 Task: Create a due date automation trigger when advanced on, on the wednesday of the week a card is due add dates starting in between 1 and 5 days at 11:00 AM.
Action: Mouse moved to (1243, 98)
Screenshot: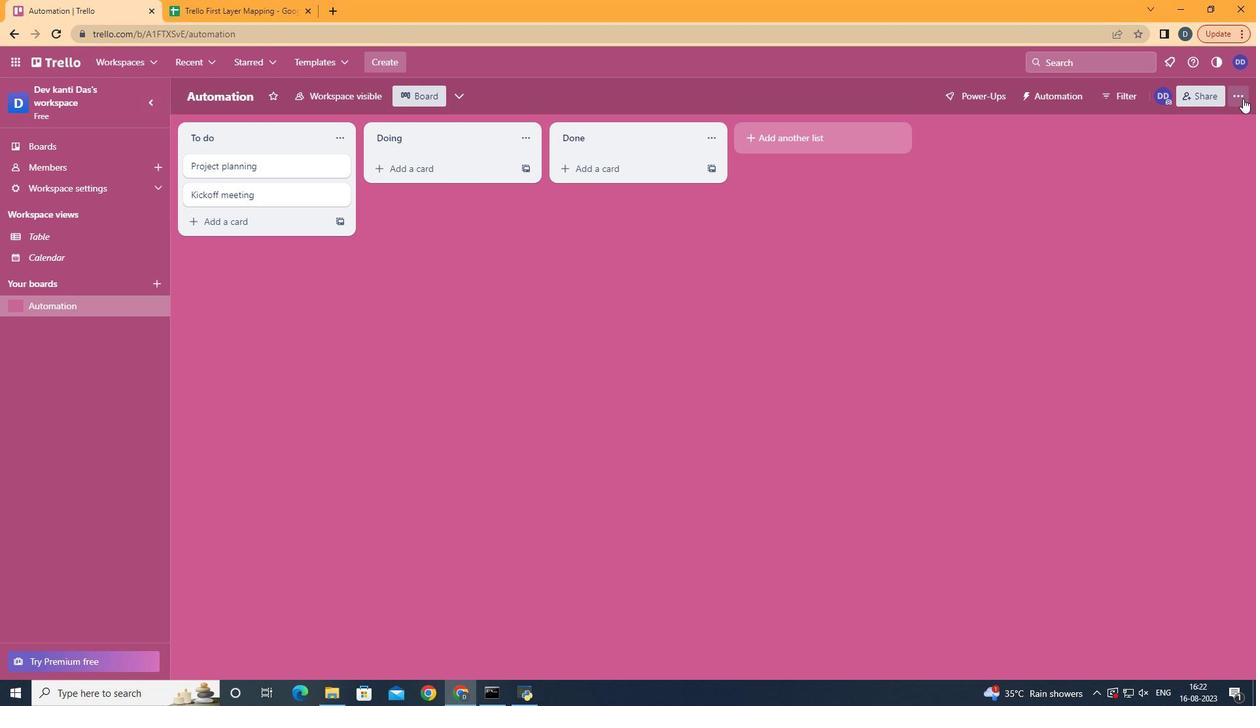 
Action: Mouse pressed left at (1243, 98)
Screenshot: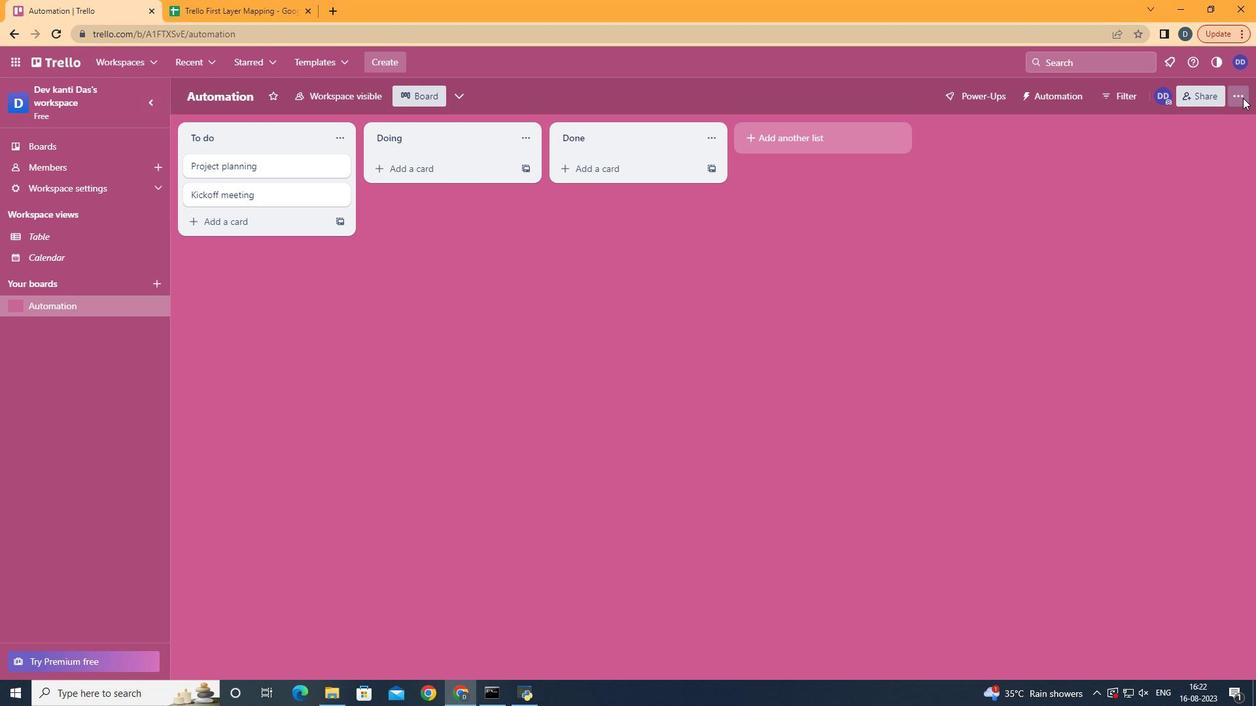 
Action: Mouse moved to (1147, 280)
Screenshot: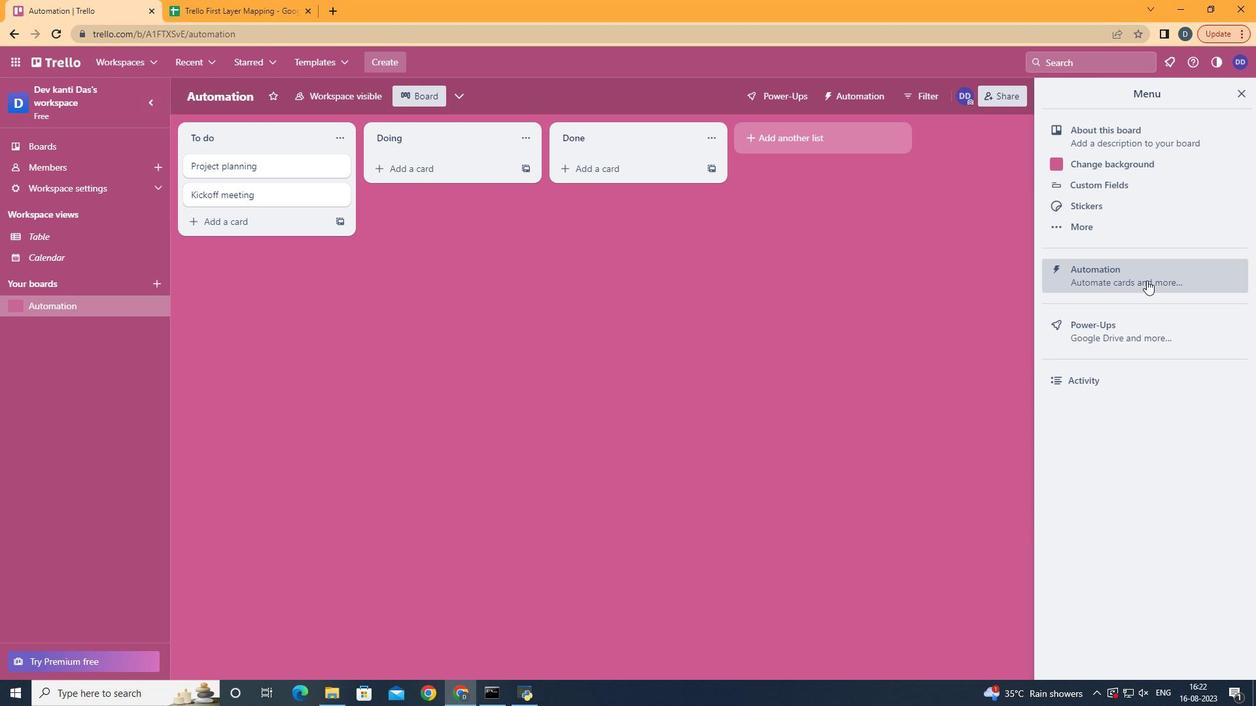 
Action: Mouse pressed left at (1147, 280)
Screenshot: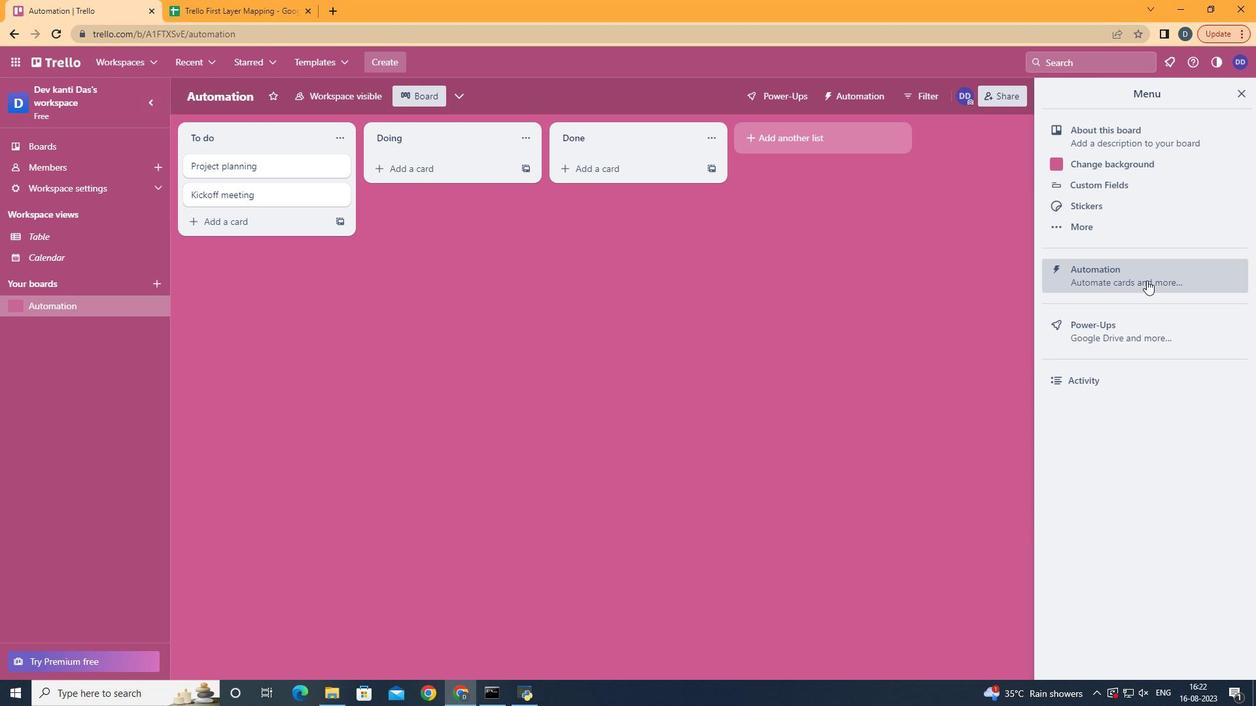 
Action: Mouse moved to (250, 259)
Screenshot: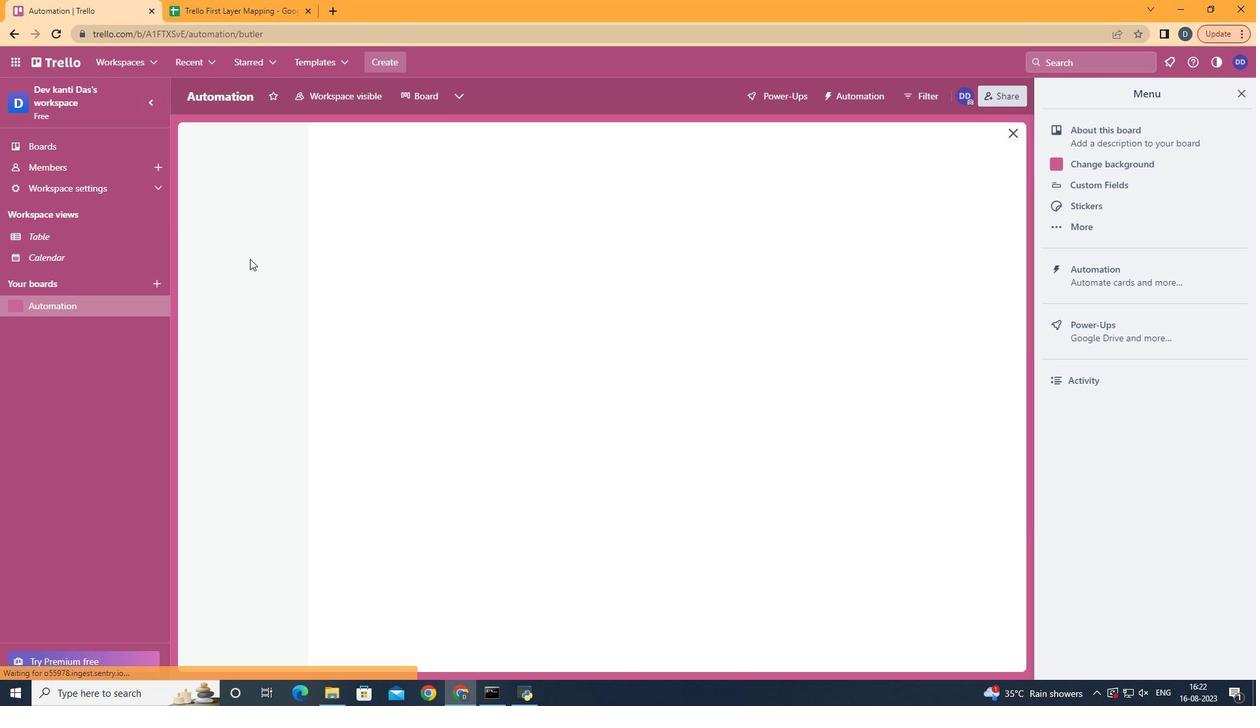 
Action: Mouse pressed left at (250, 259)
Screenshot: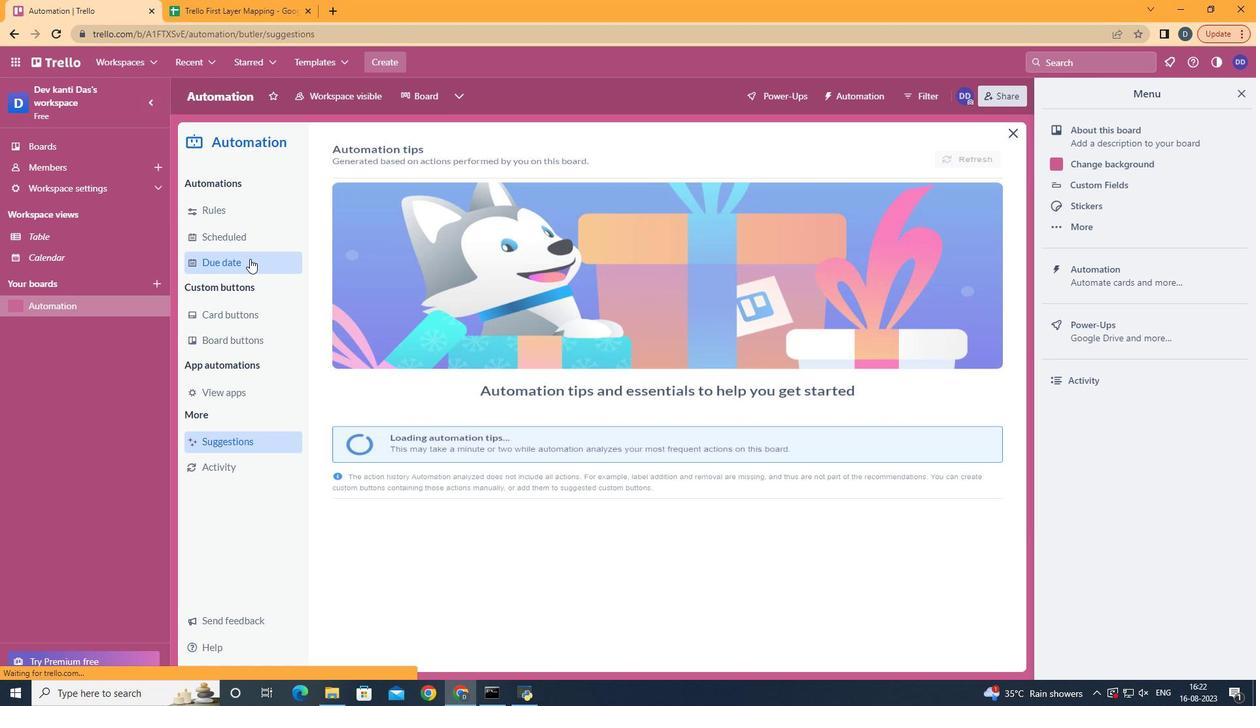 
Action: Mouse moved to (915, 158)
Screenshot: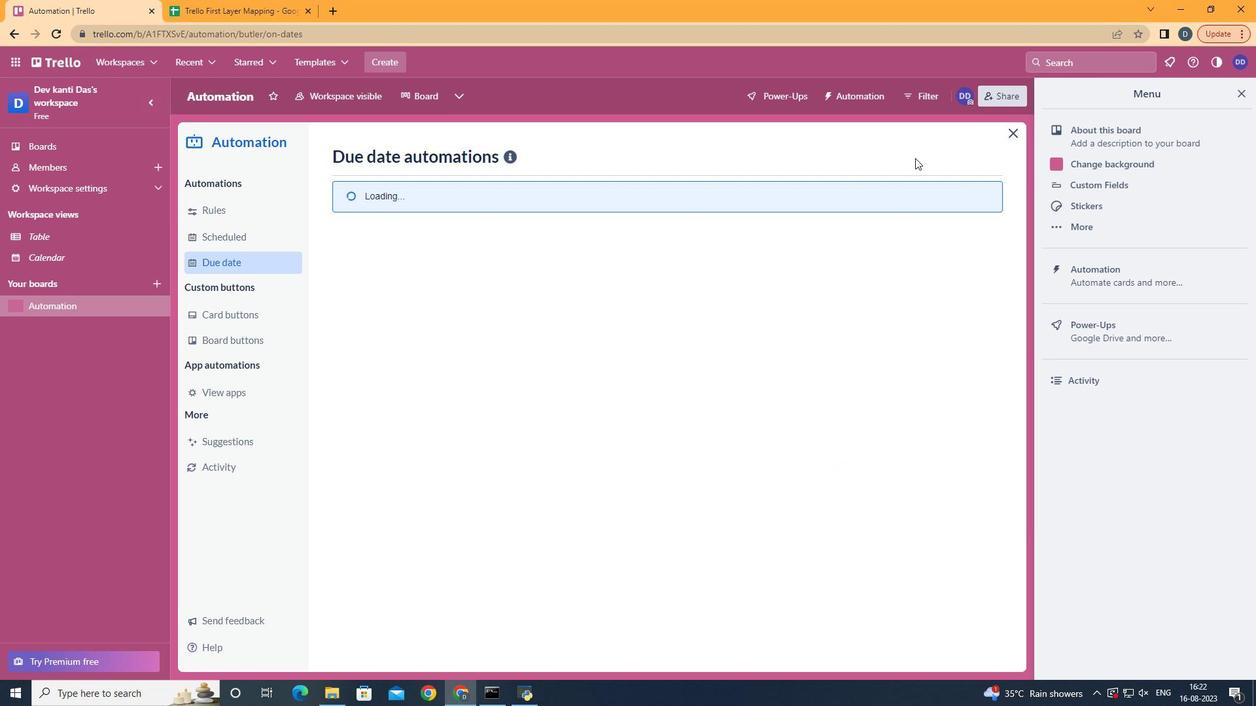 
Action: Mouse pressed left at (915, 158)
Screenshot: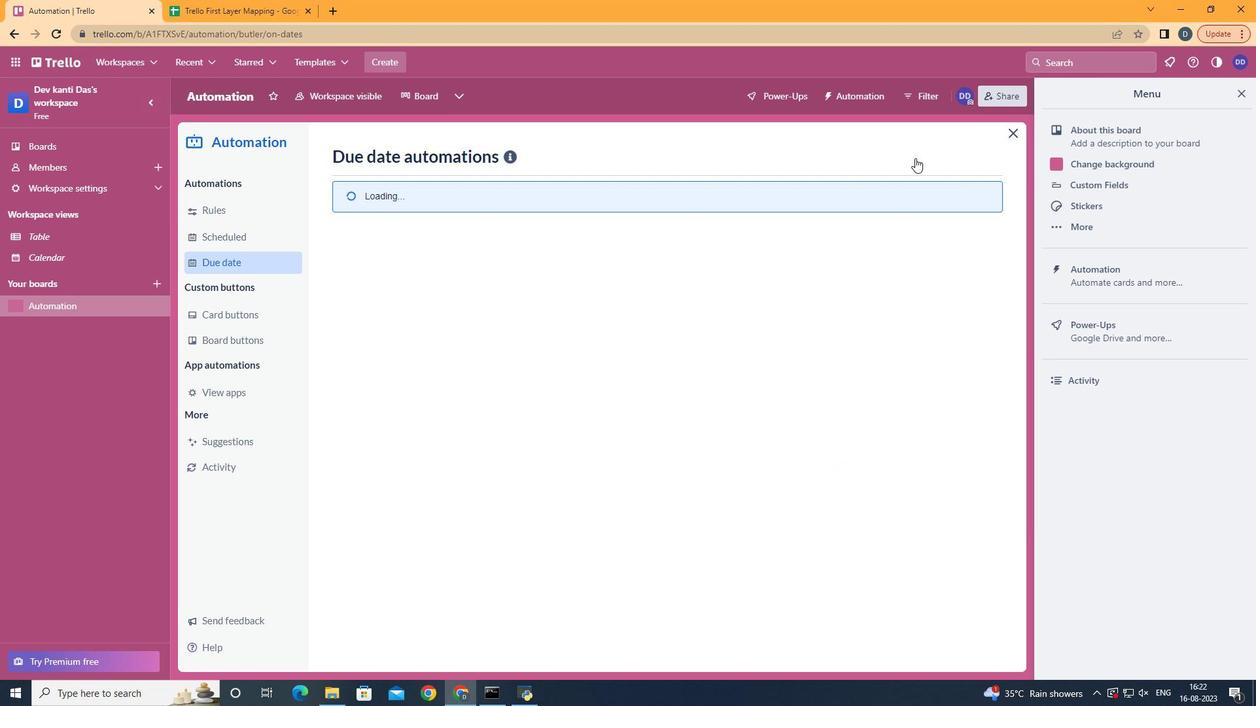 
Action: Mouse pressed left at (915, 158)
Screenshot: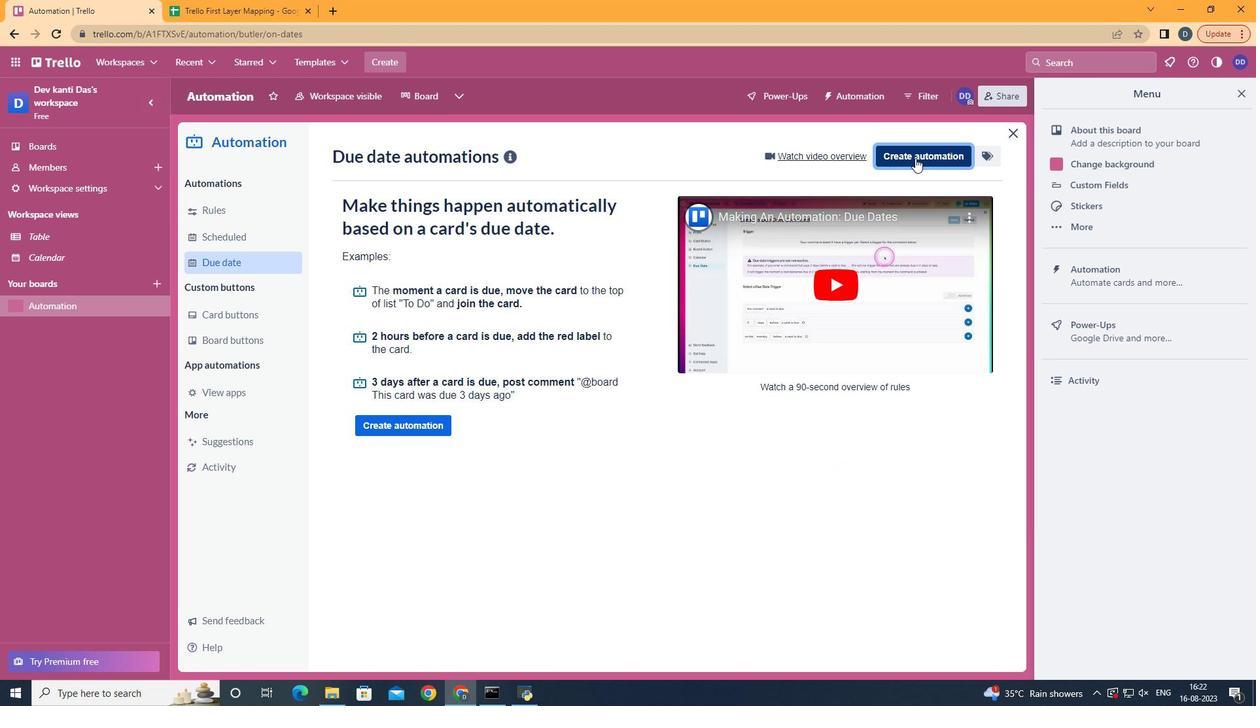 
Action: Mouse moved to (733, 272)
Screenshot: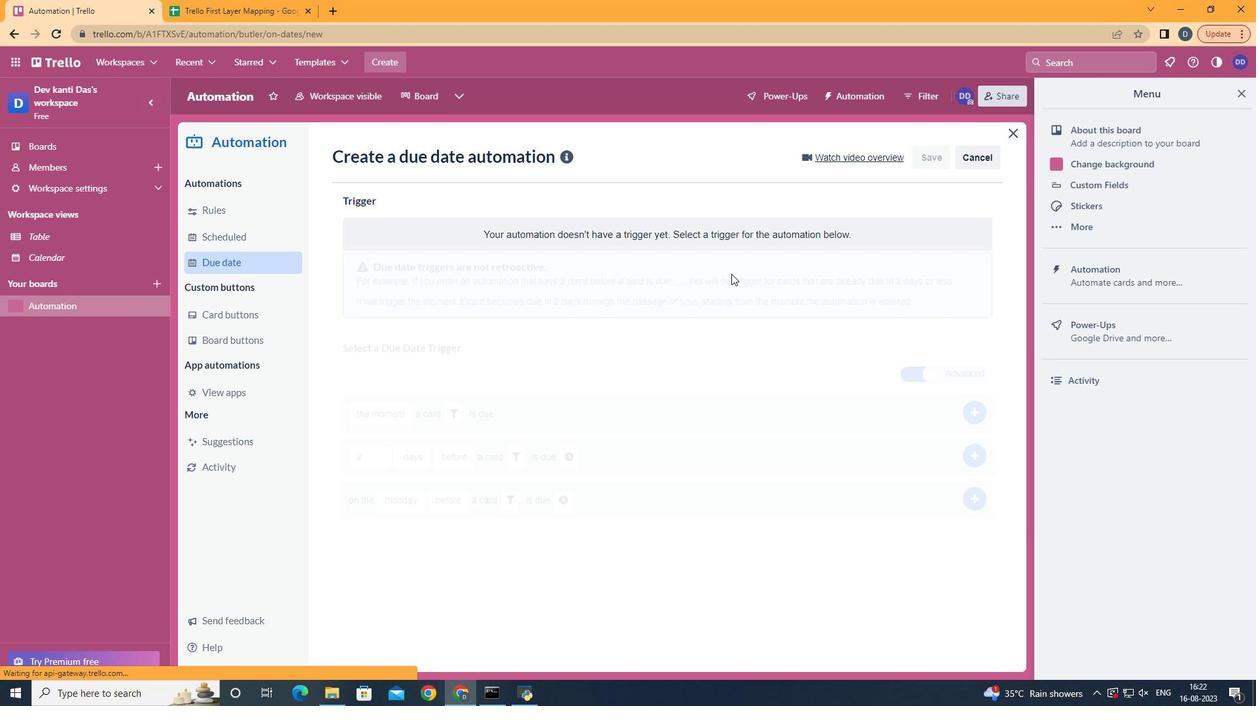 
Action: Mouse pressed left at (733, 272)
Screenshot: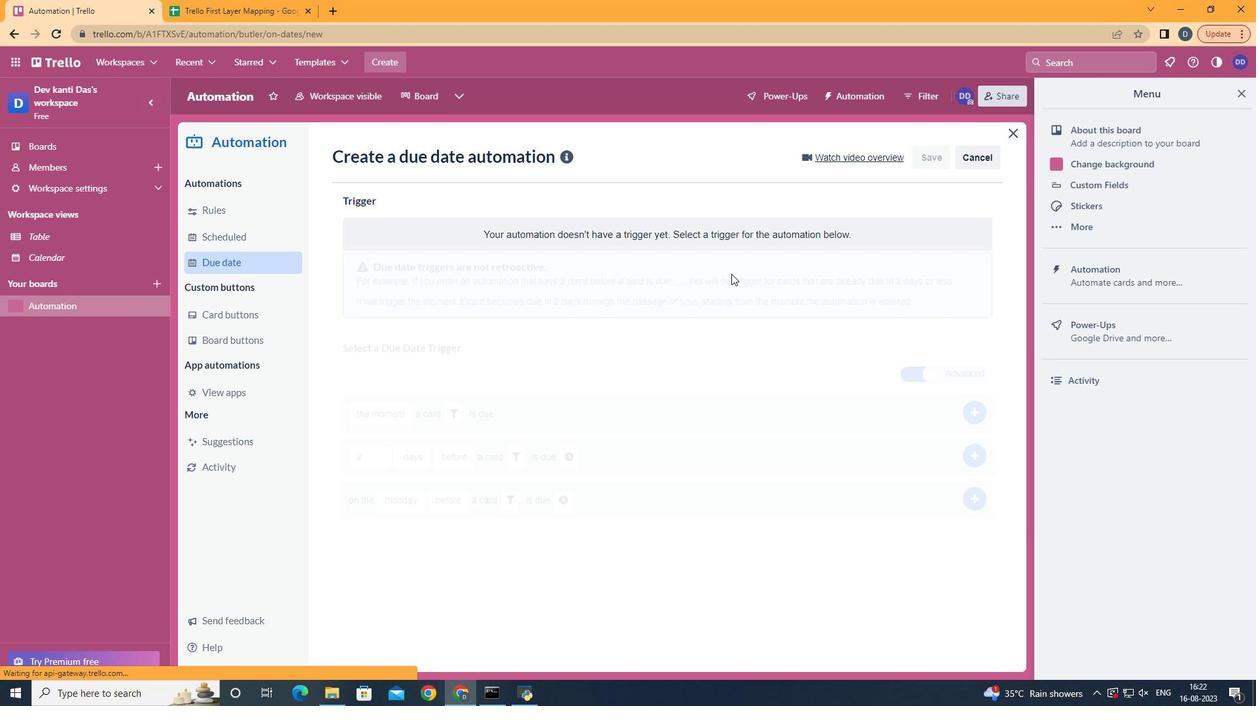 
Action: Mouse moved to (416, 393)
Screenshot: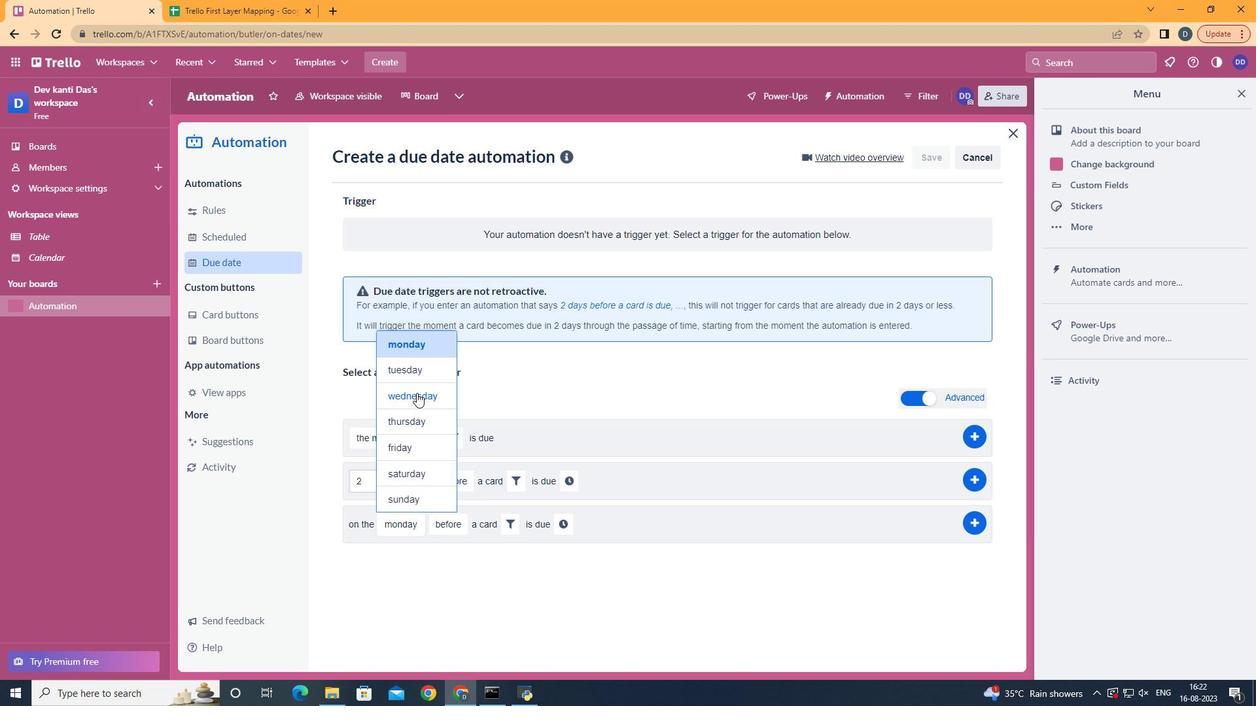 
Action: Mouse pressed left at (416, 393)
Screenshot: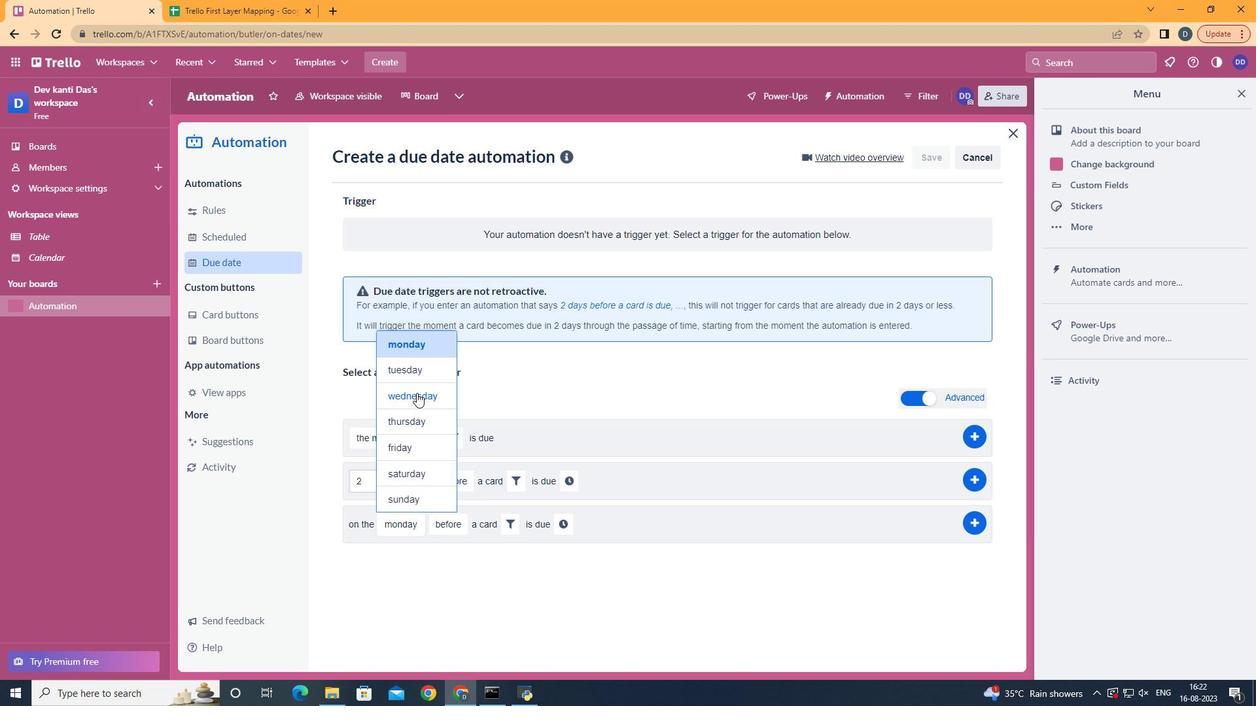 
Action: Mouse moved to (478, 596)
Screenshot: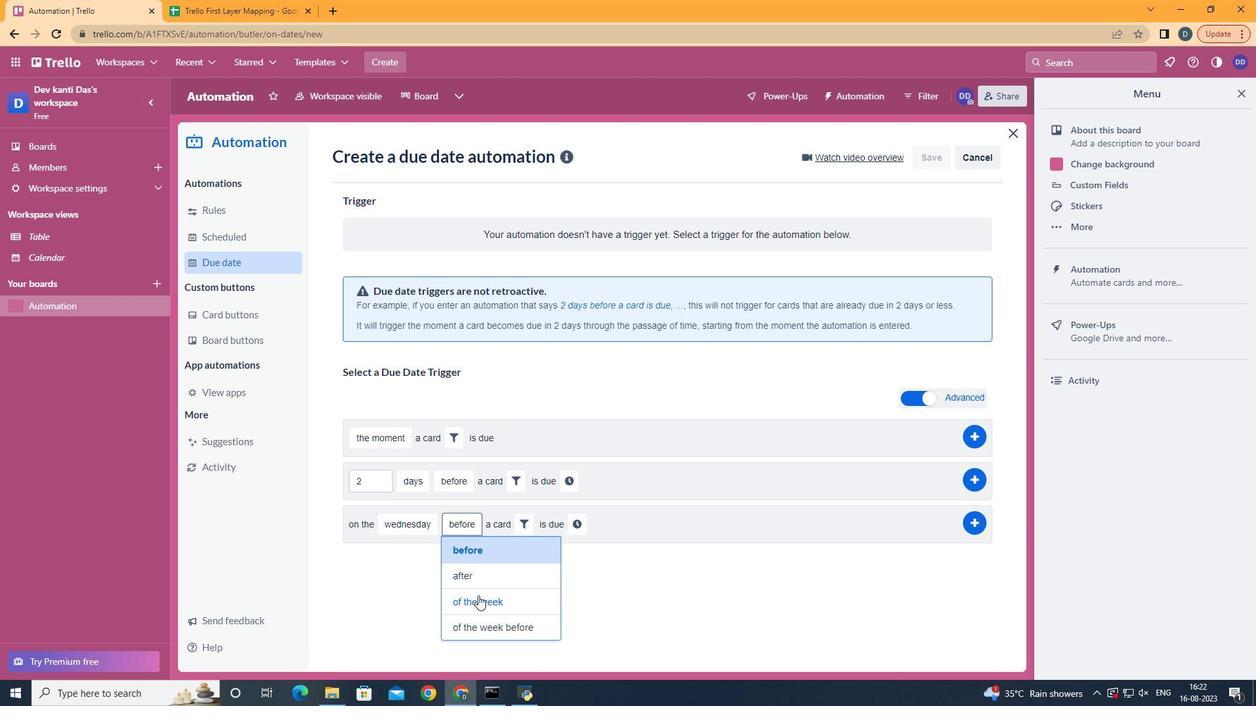 
Action: Mouse pressed left at (478, 596)
Screenshot: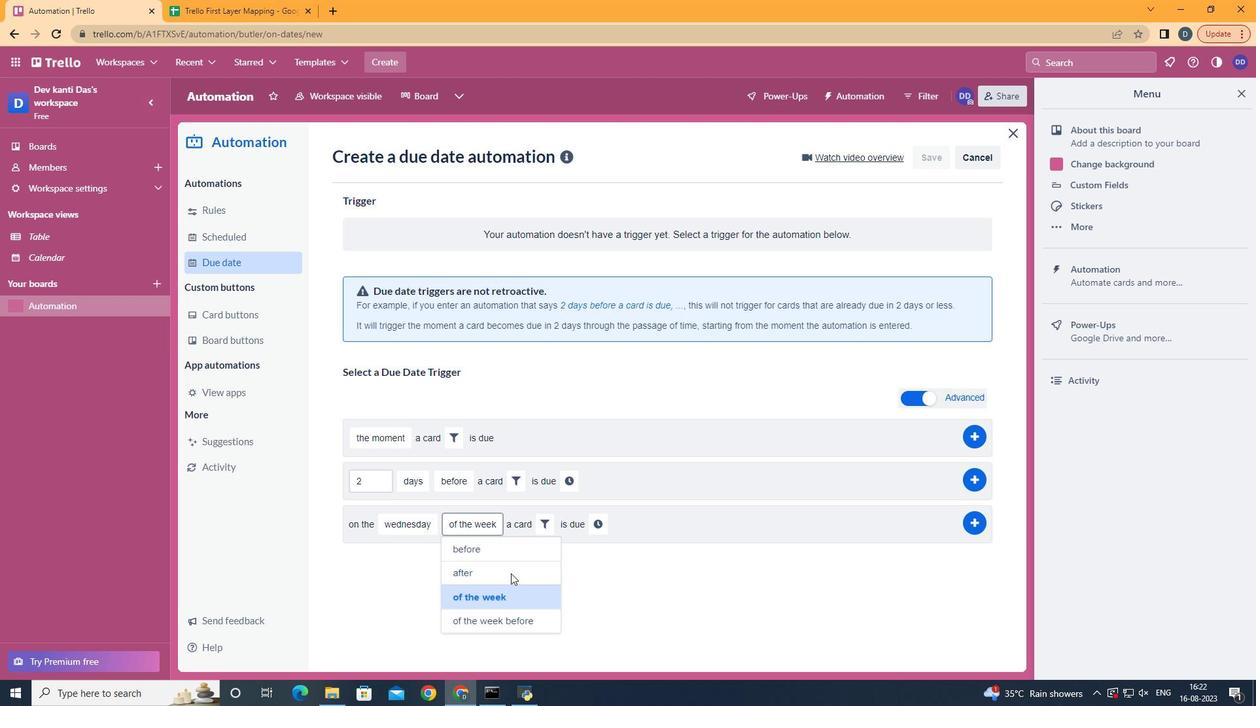 
Action: Mouse moved to (549, 530)
Screenshot: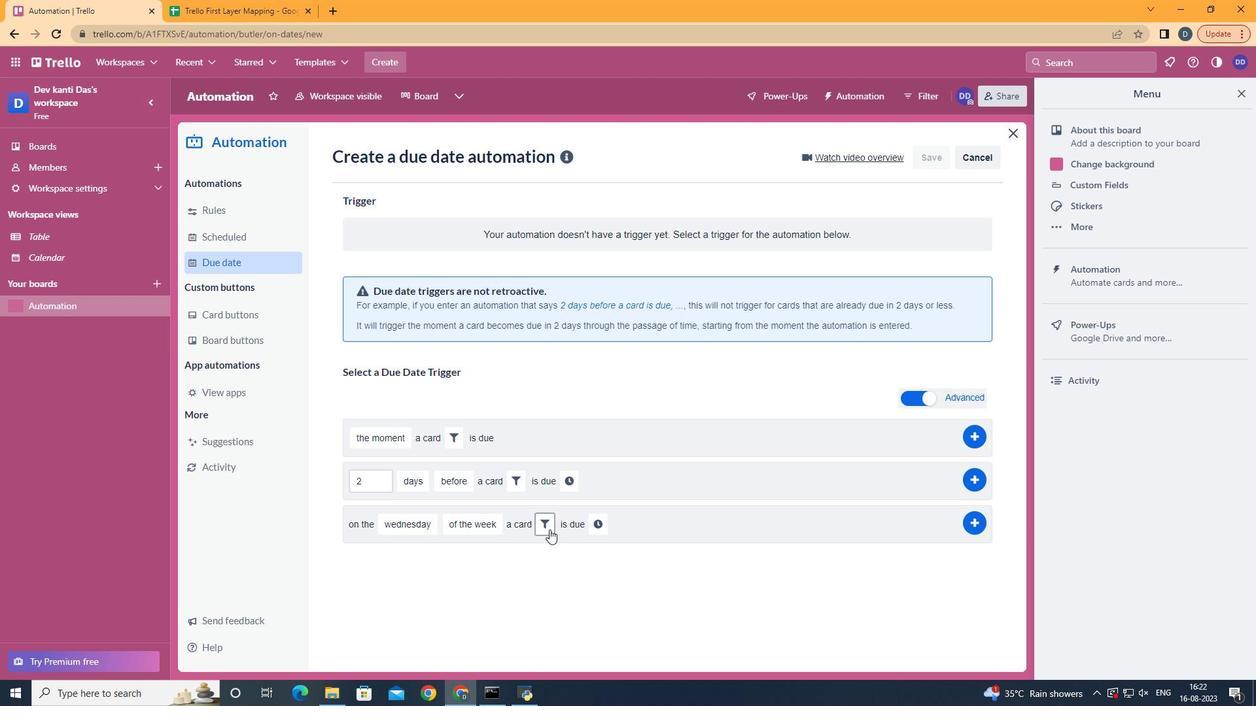 
Action: Mouse pressed left at (549, 530)
Screenshot: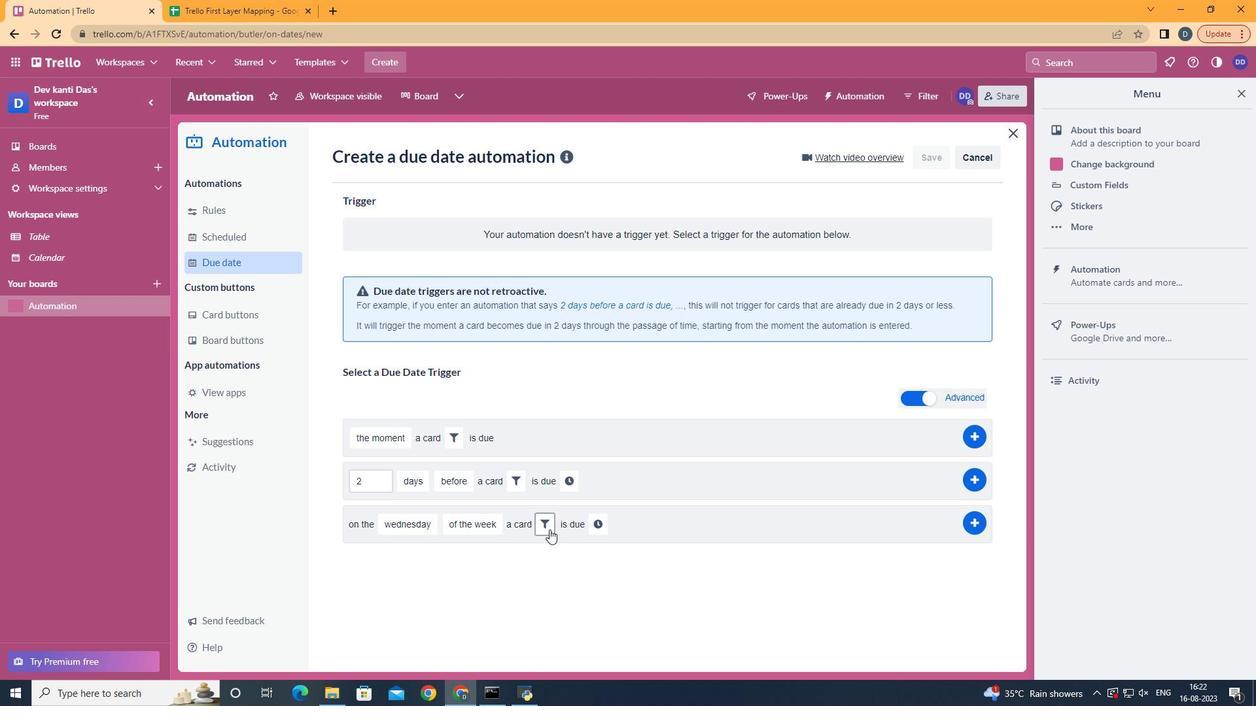 
Action: Mouse moved to (627, 558)
Screenshot: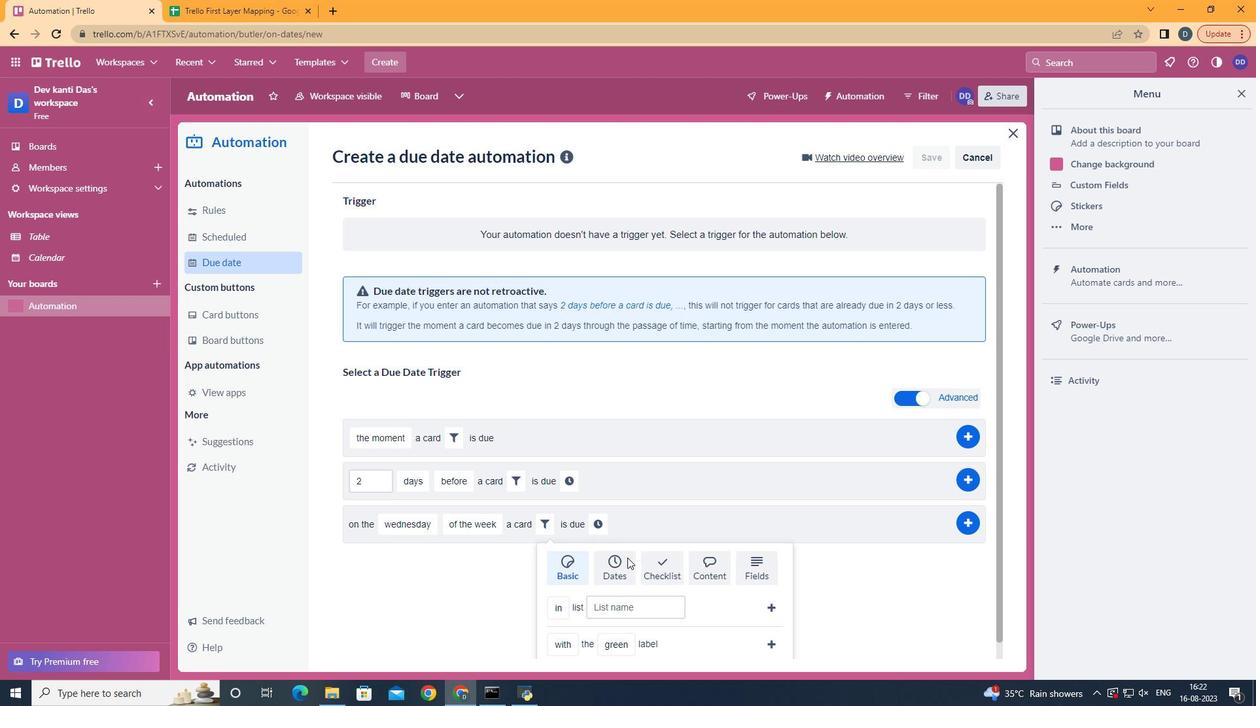 
Action: Mouse pressed left at (627, 558)
Screenshot: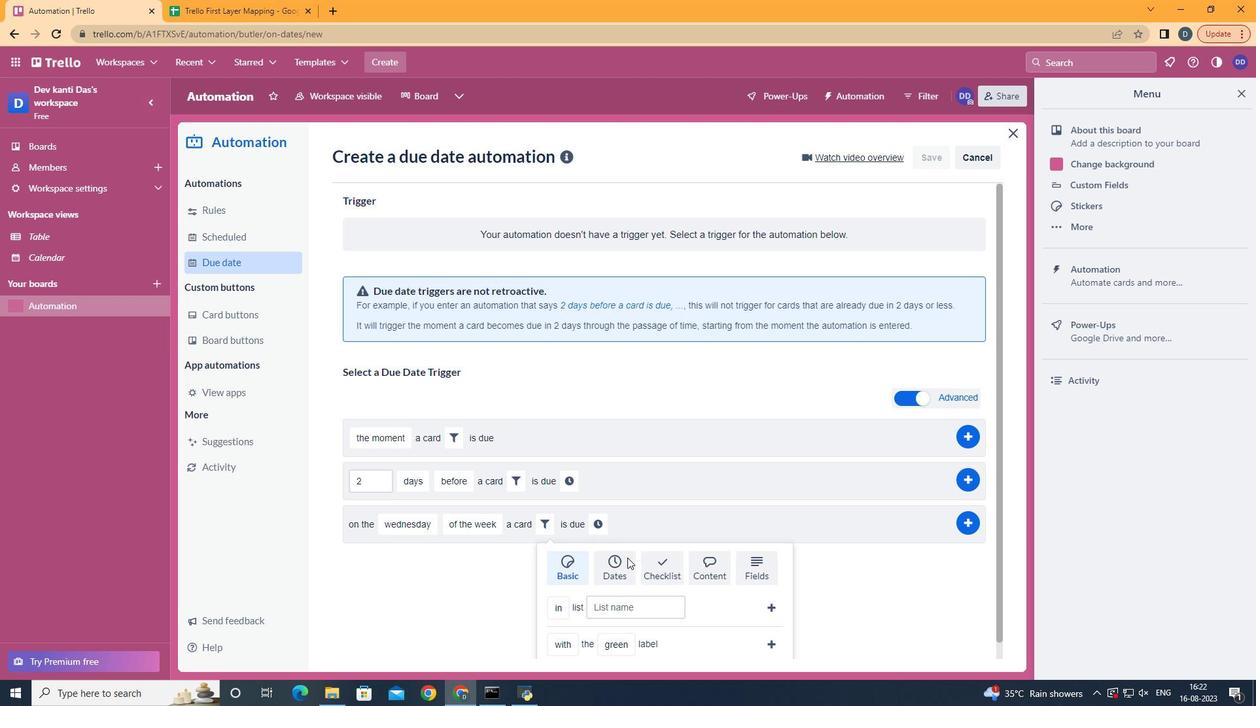 
Action: Mouse moved to (626, 560)
Screenshot: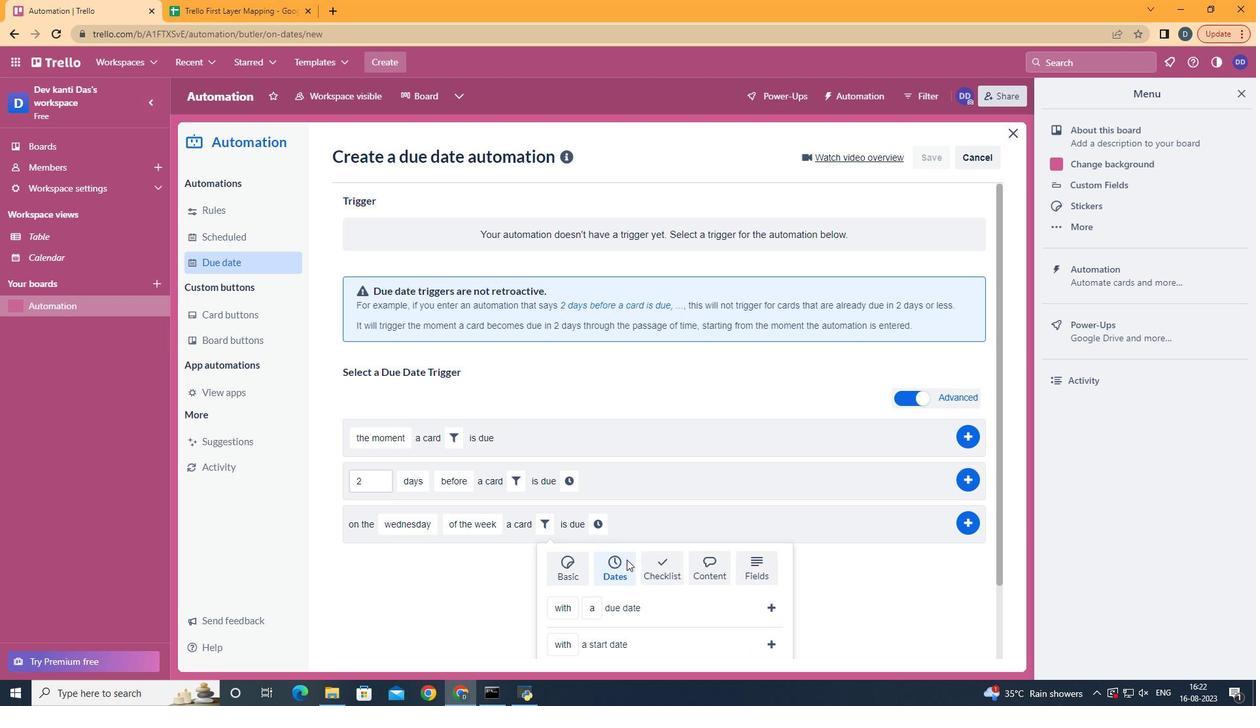 
Action: Mouse scrolled (626, 559) with delta (0, 0)
Screenshot: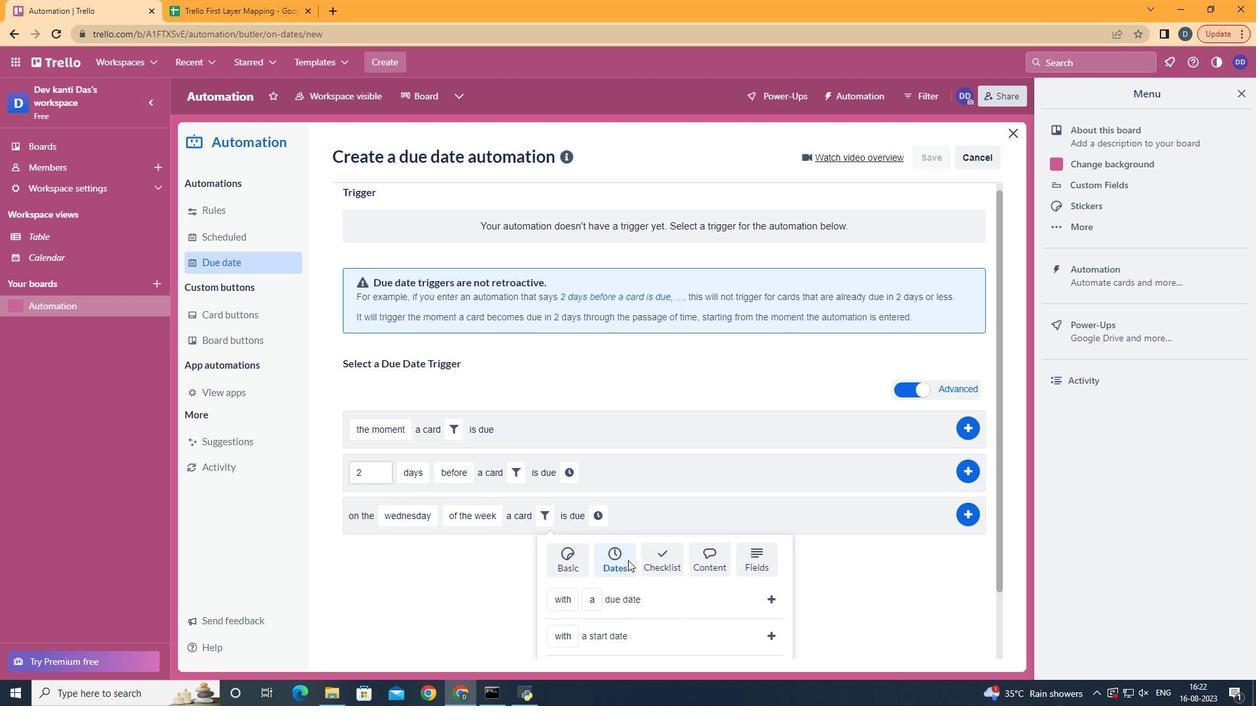 
Action: Mouse scrolled (626, 559) with delta (0, 0)
Screenshot: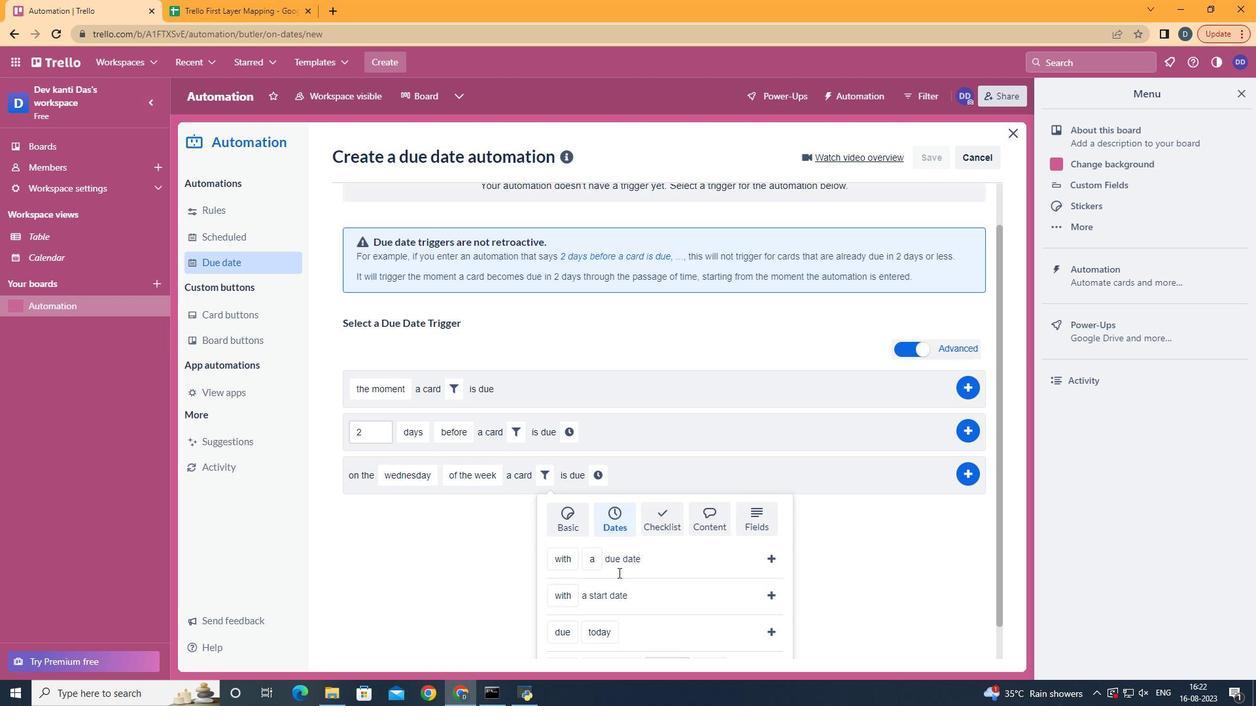 
Action: Mouse moved to (627, 560)
Screenshot: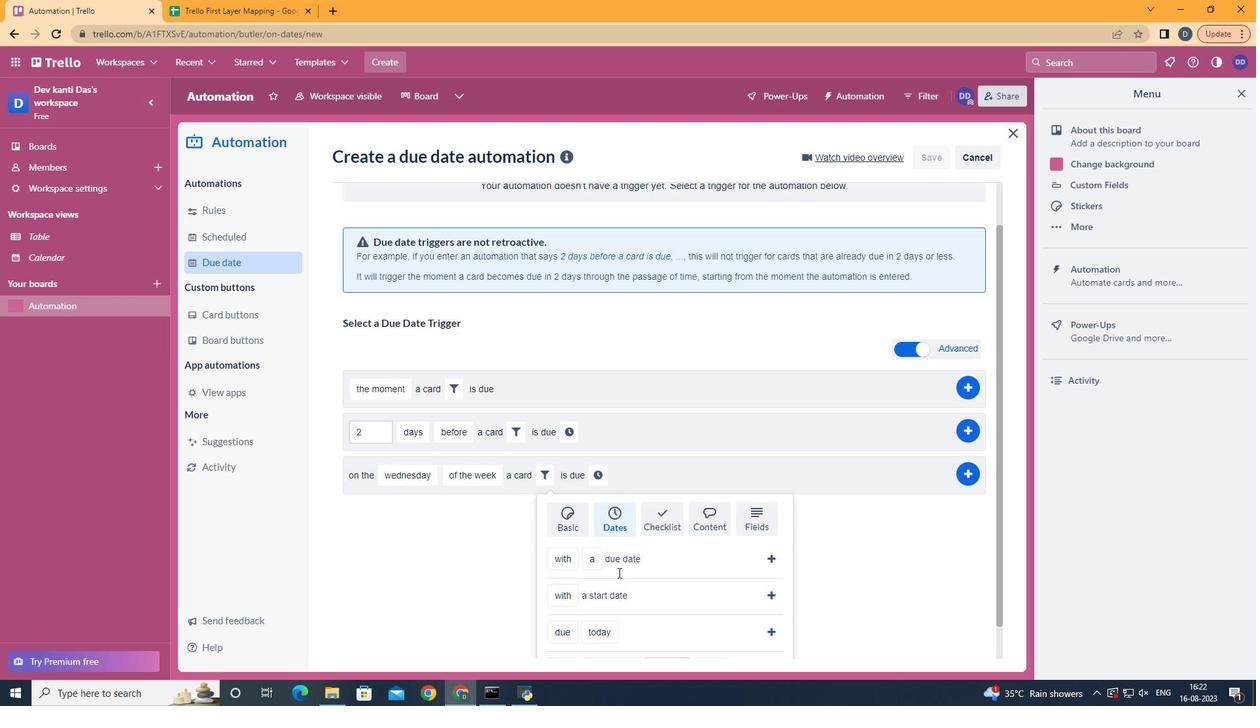 
Action: Mouse scrolled (627, 560) with delta (0, 0)
Screenshot: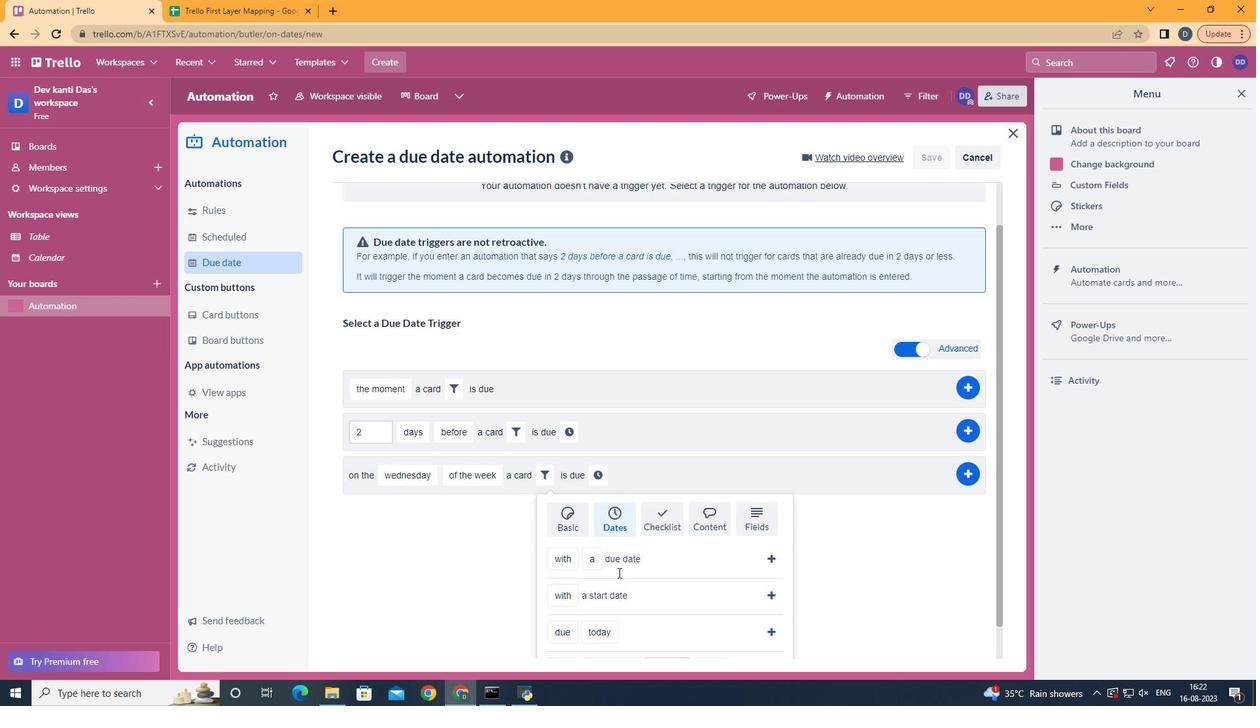 
Action: Mouse moved to (627, 560)
Screenshot: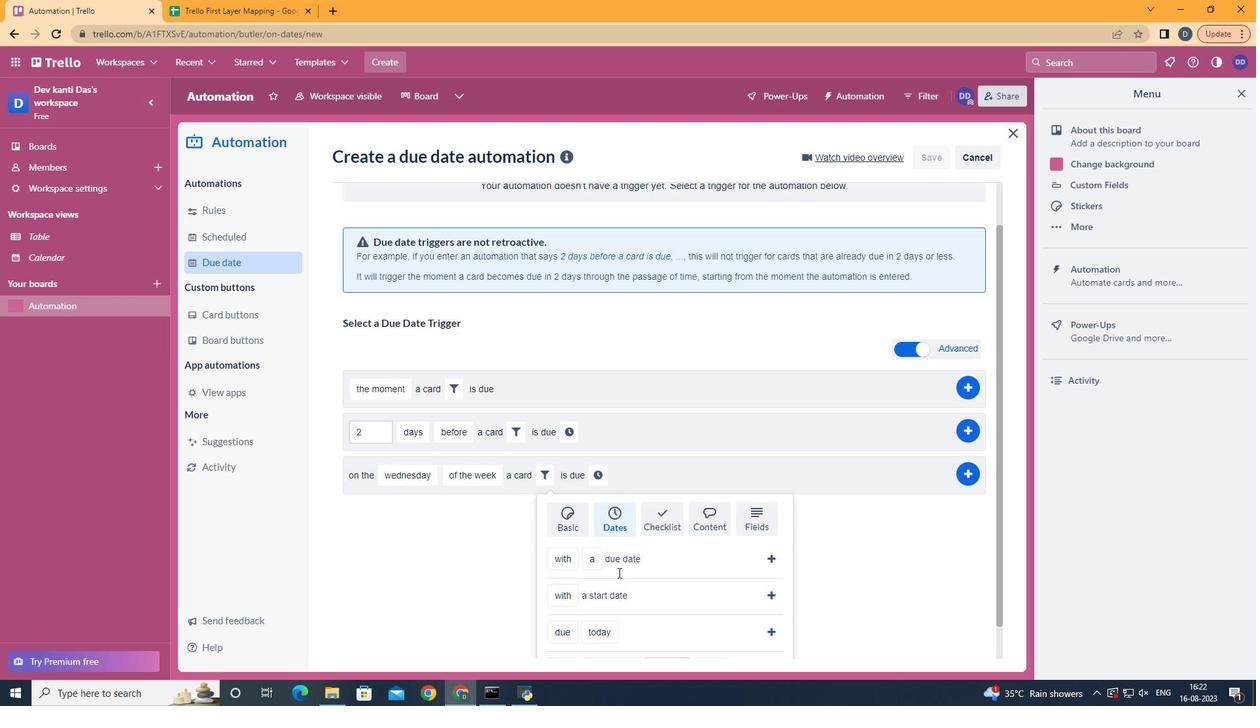 
Action: Mouse scrolled (627, 560) with delta (0, 0)
Screenshot: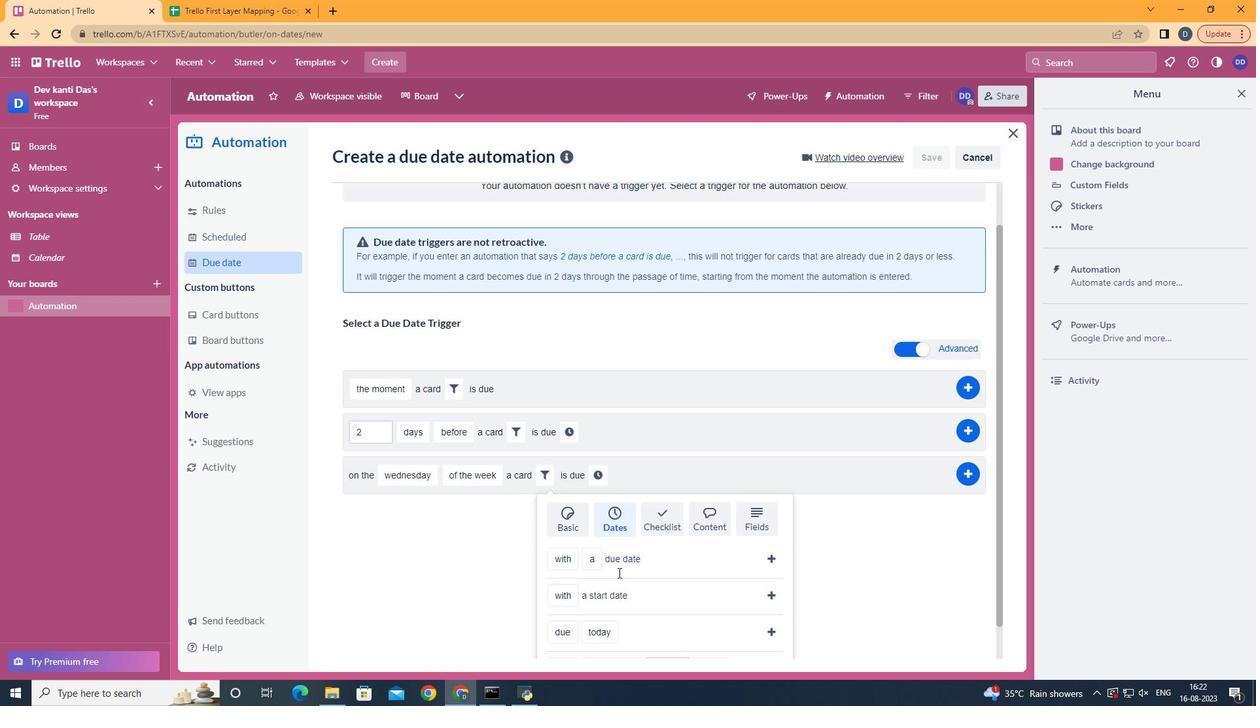 
Action: Mouse moved to (573, 594)
Screenshot: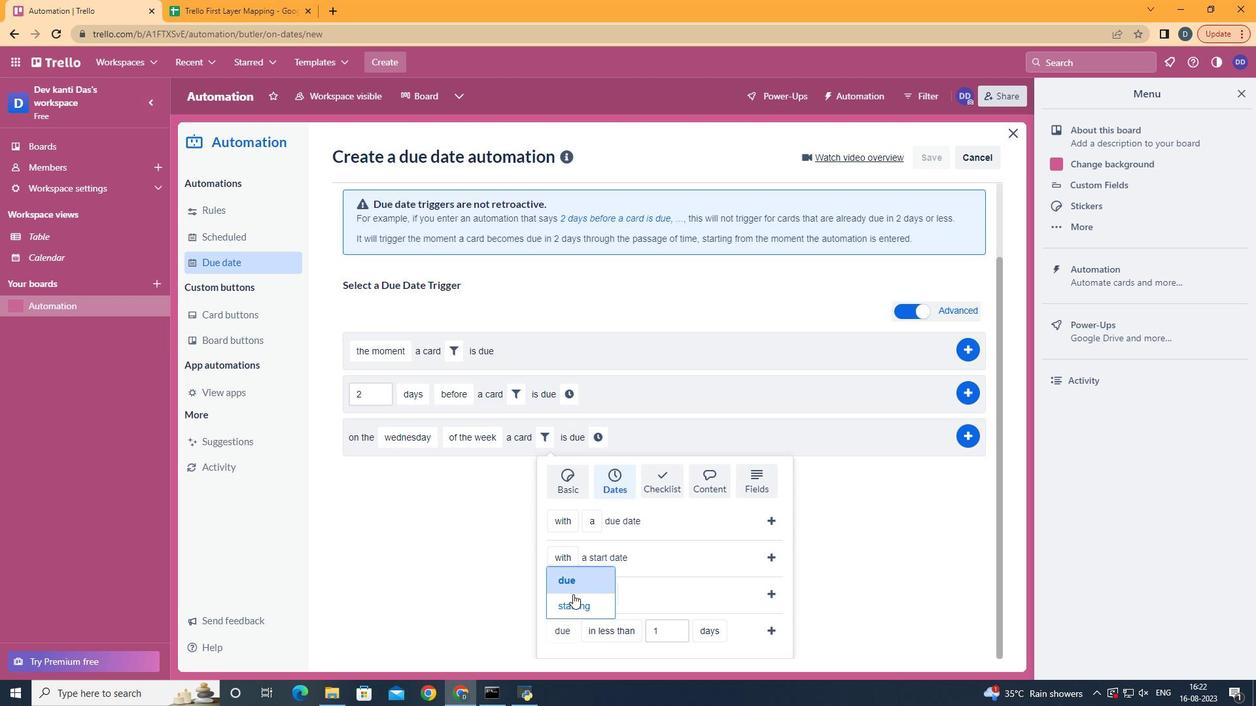 
Action: Mouse pressed left at (573, 594)
Screenshot: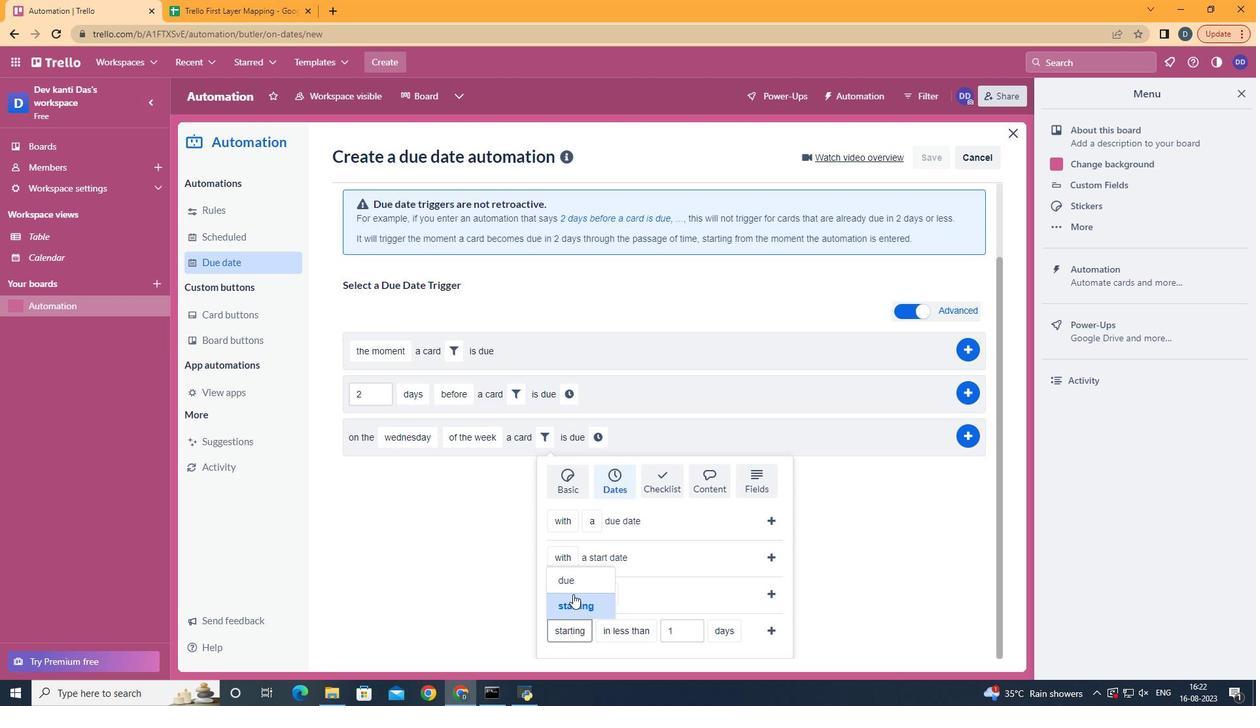 
Action: Mouse moved to (644, 601)
Screenshot: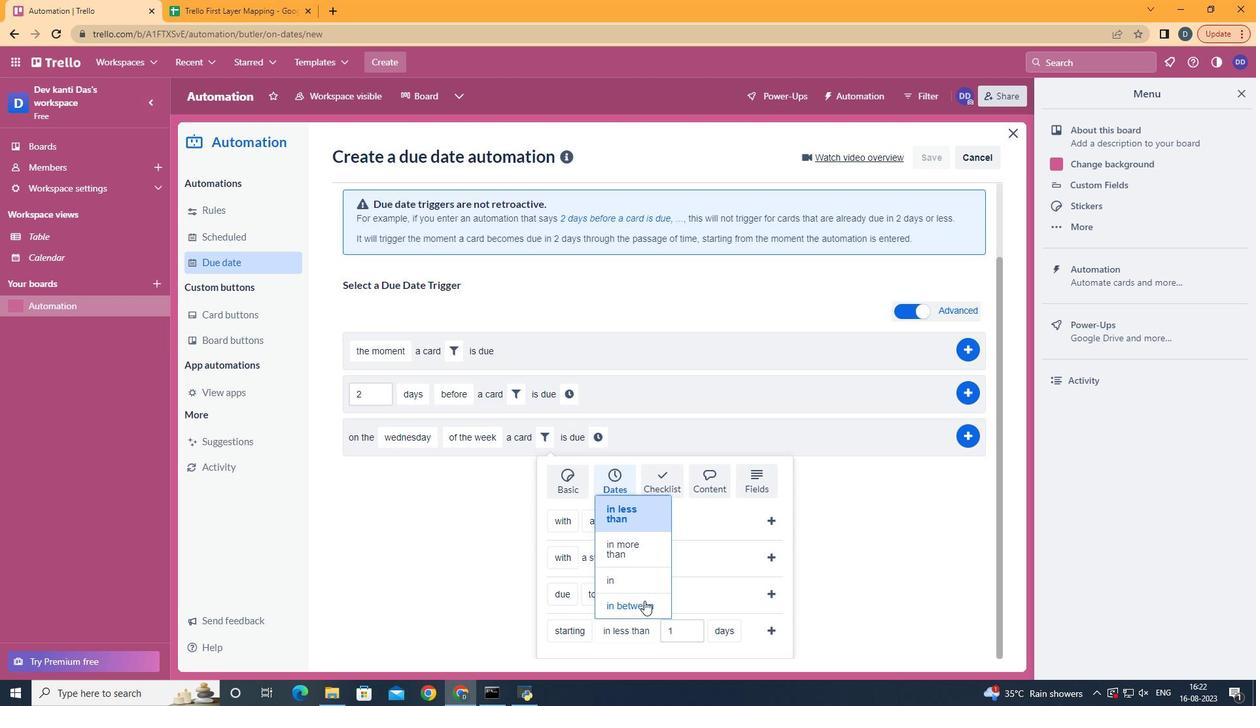 
Action: Mouse pressed left at (644, 601)
Screenshot: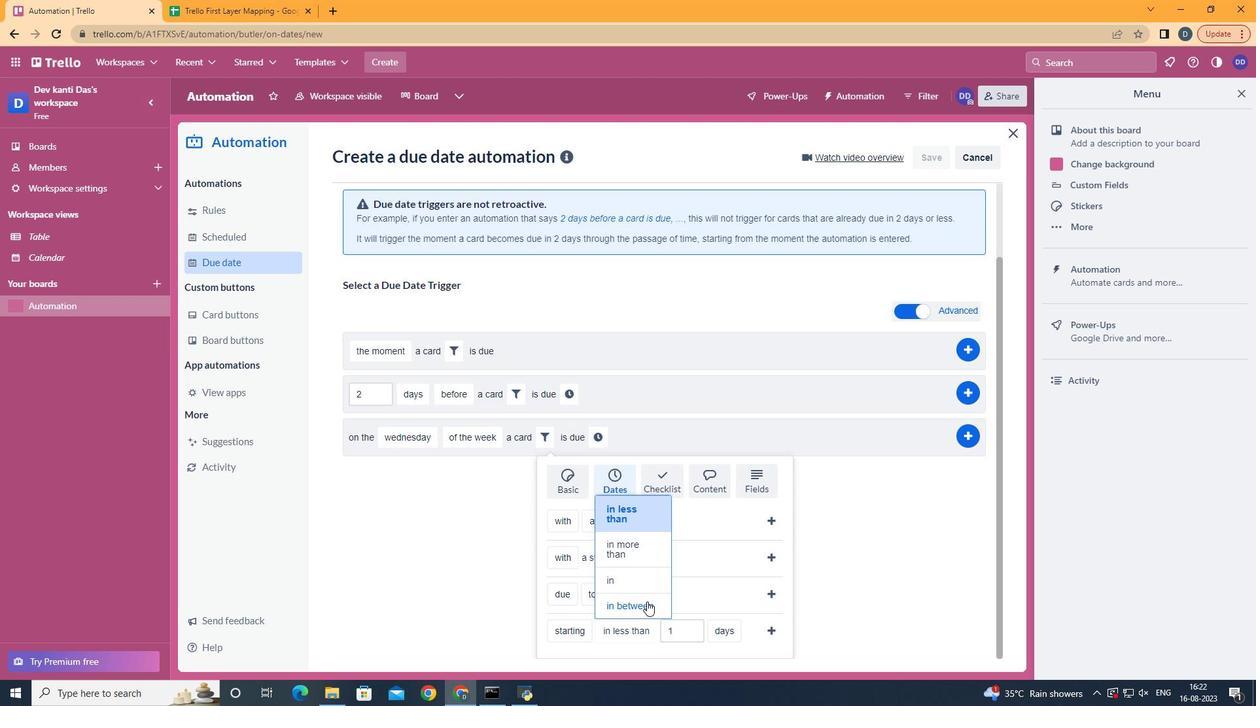 
Action: Mouse moved to (825, 631)
Screenshot: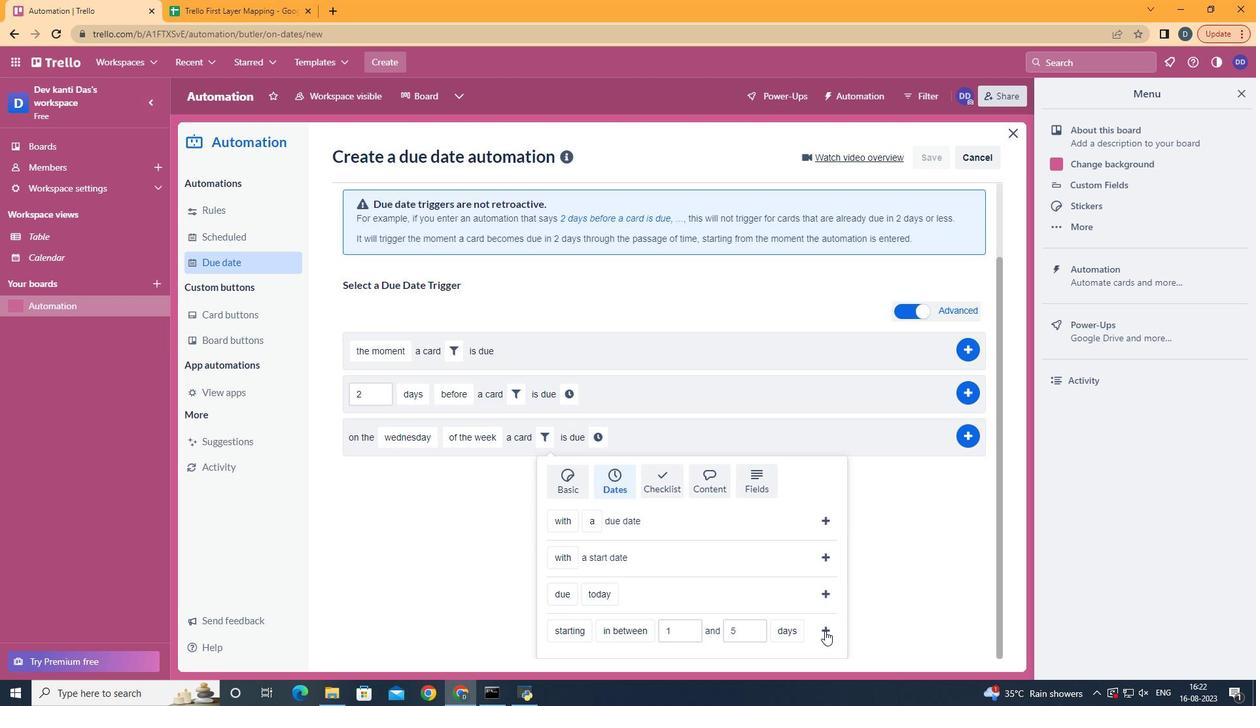
Action: Mouse pressed left at (825, 631)
Screenshot: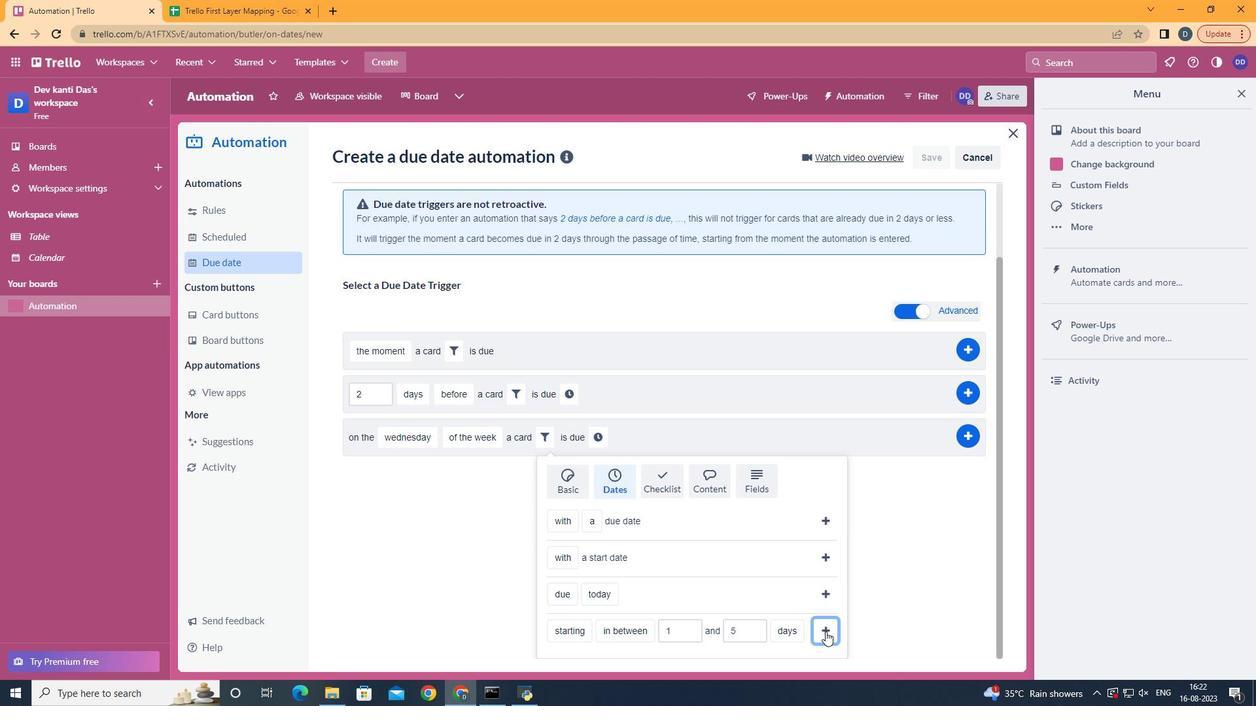 
Action: Mouse moved to (755, 524)
Screenshot: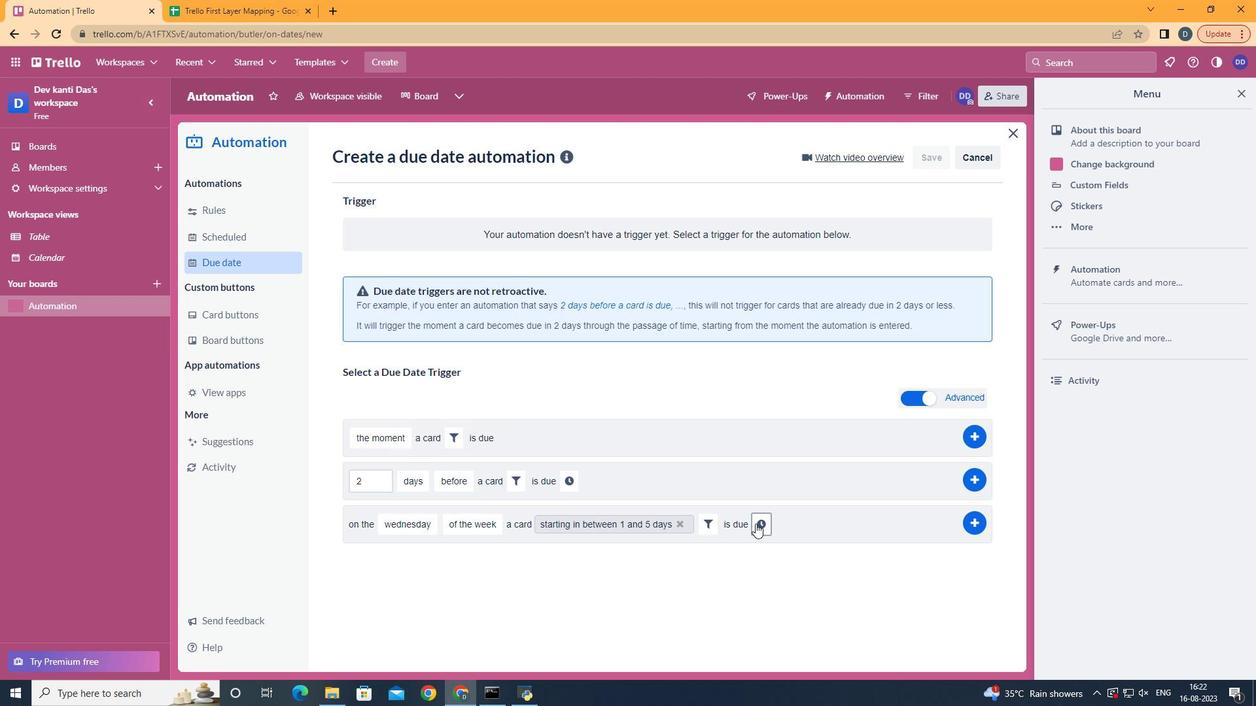
Action: Mouse pressed left at (755, 524)
Screenshot: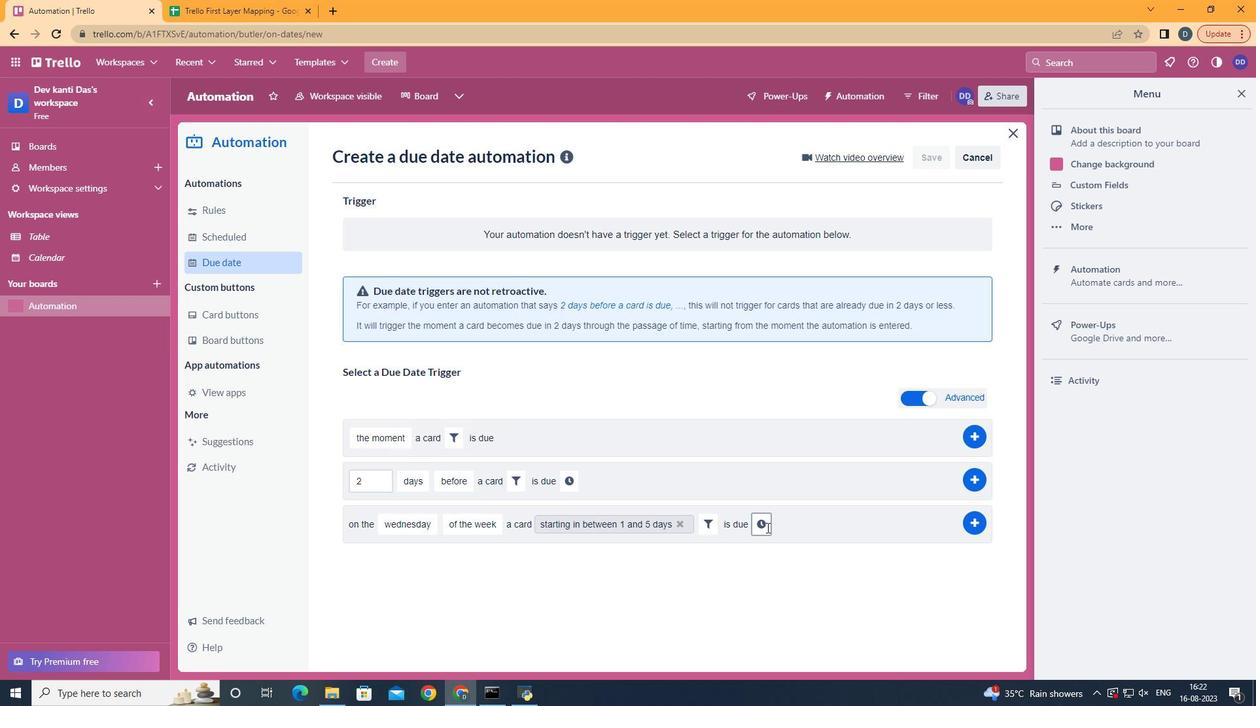 
Action: Mouse moved to (791, 534)
Screenshot: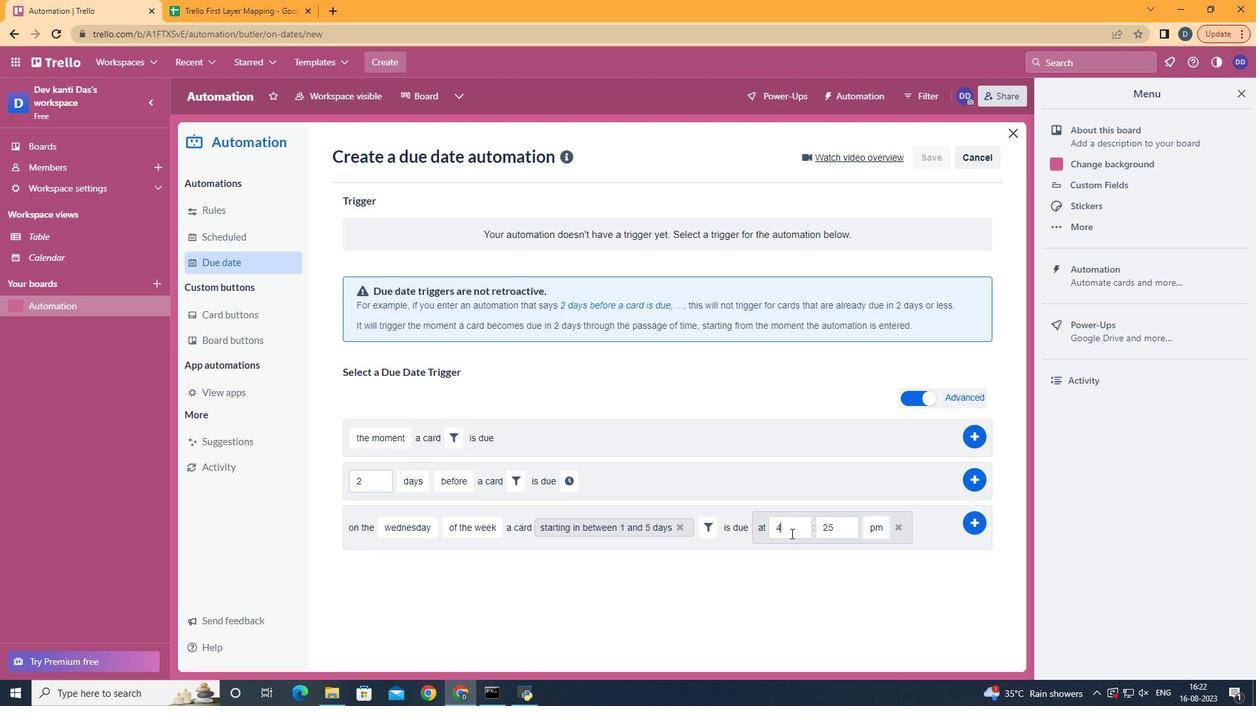 
Action: Mouse pressed left at (791, 534)
Screenshot: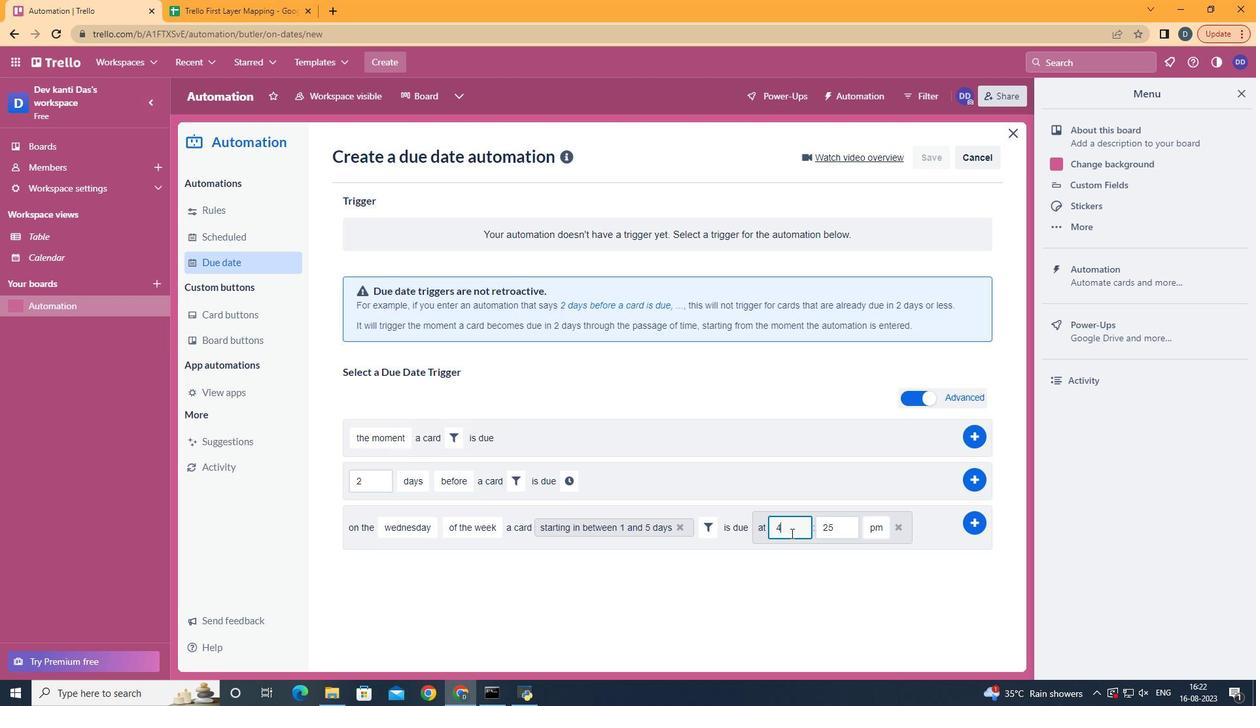 
Action: Mouse moved to (791, 530)
Screenshot: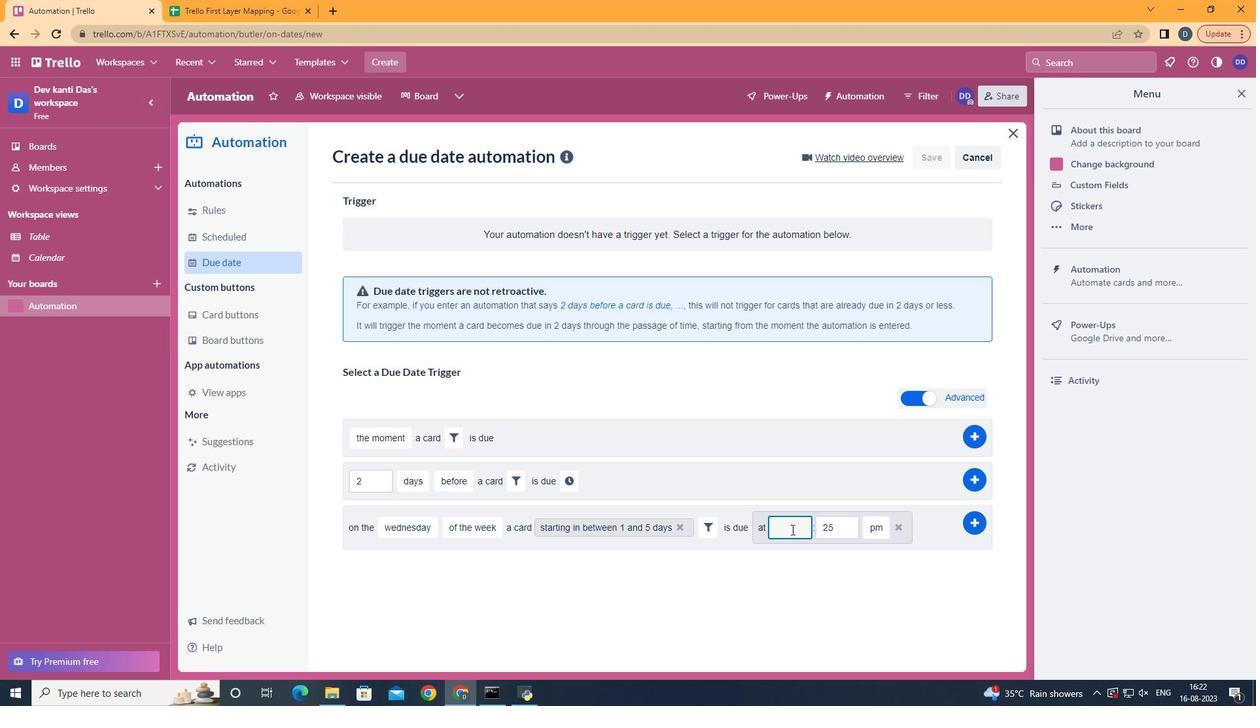 
Action: Key pressed <Key.backspace>11
Screenshot: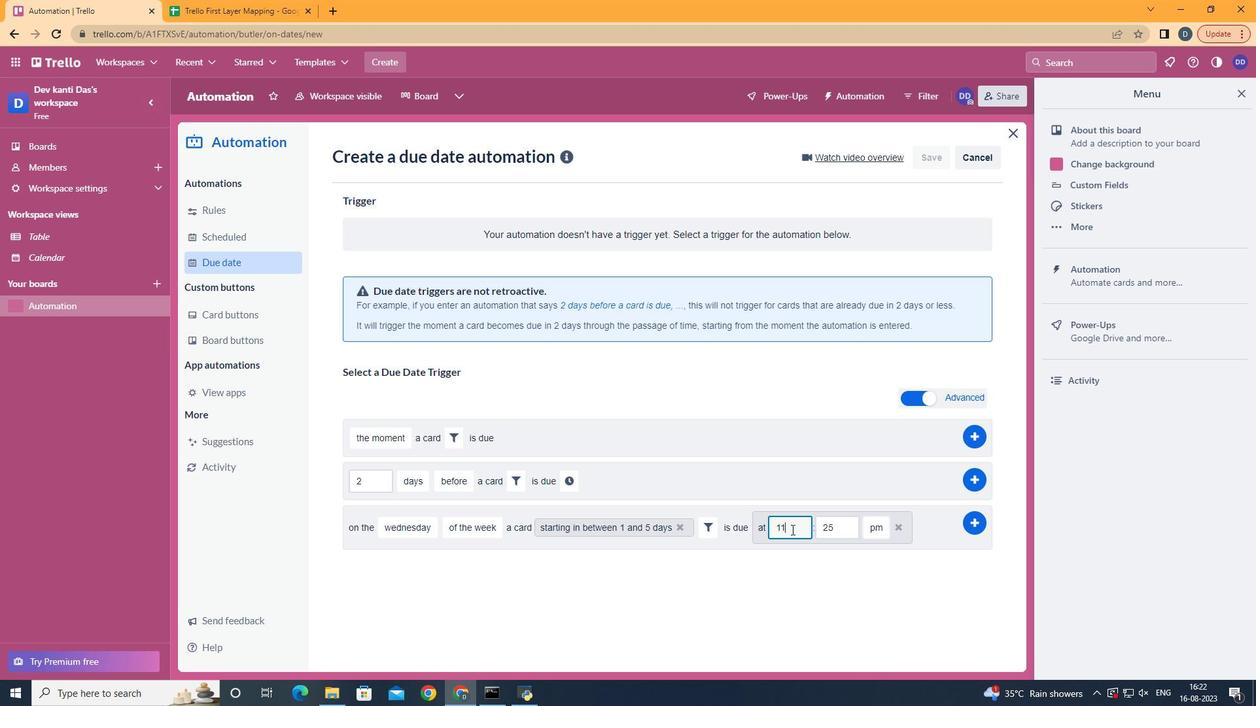 
Action: Mouse moved to (842, 530)
Screenshot: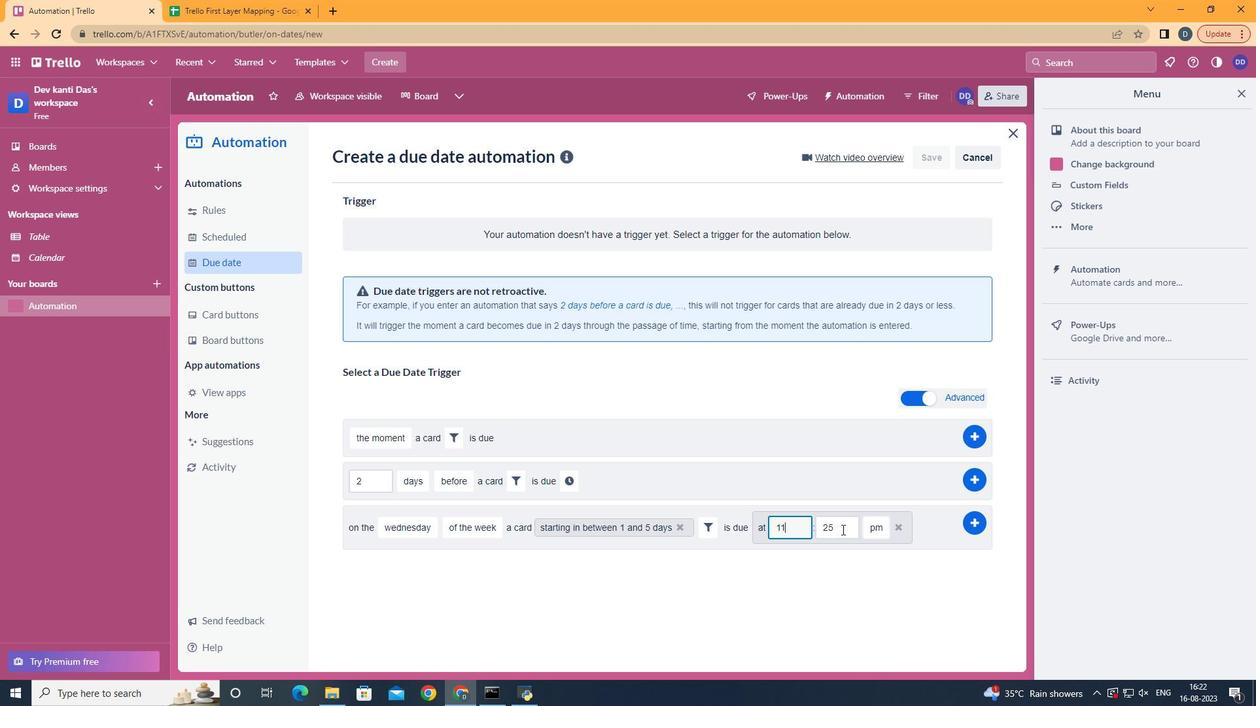 
Action: Mouse pressed left at (842, 530)
Screenshot: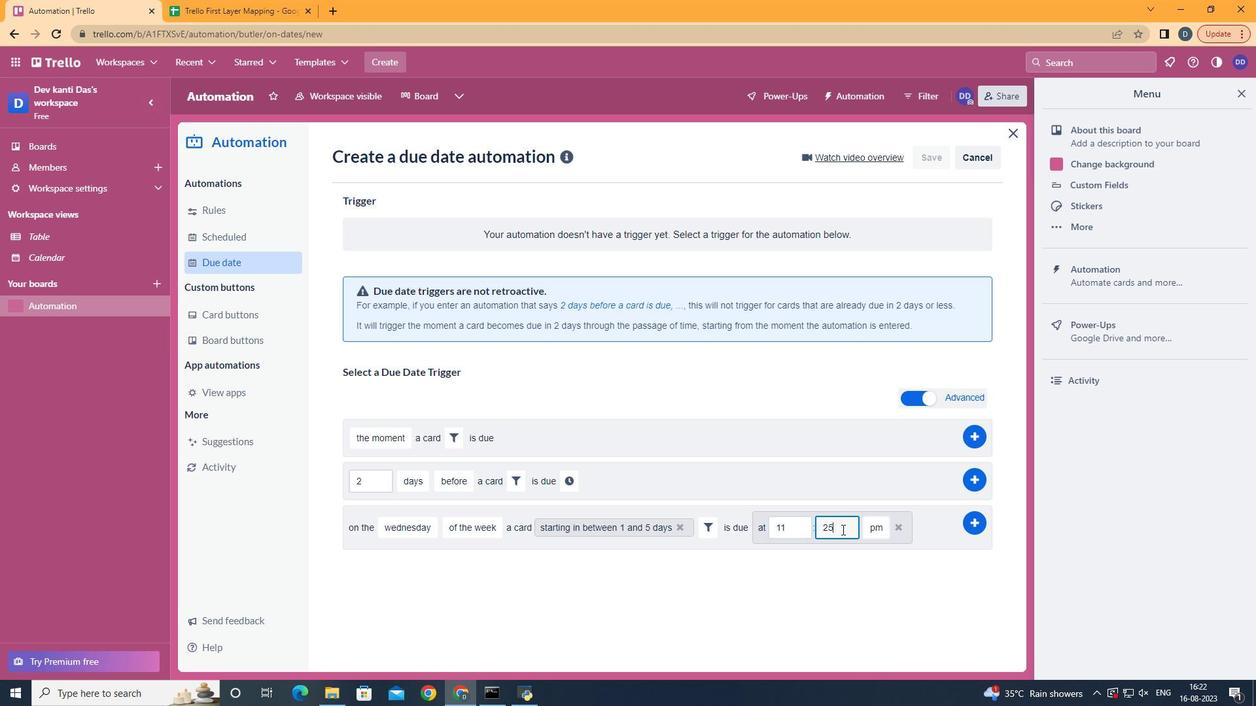 
Action: Key pressed <Key.backspace><Key.backspace>00
Screenshot: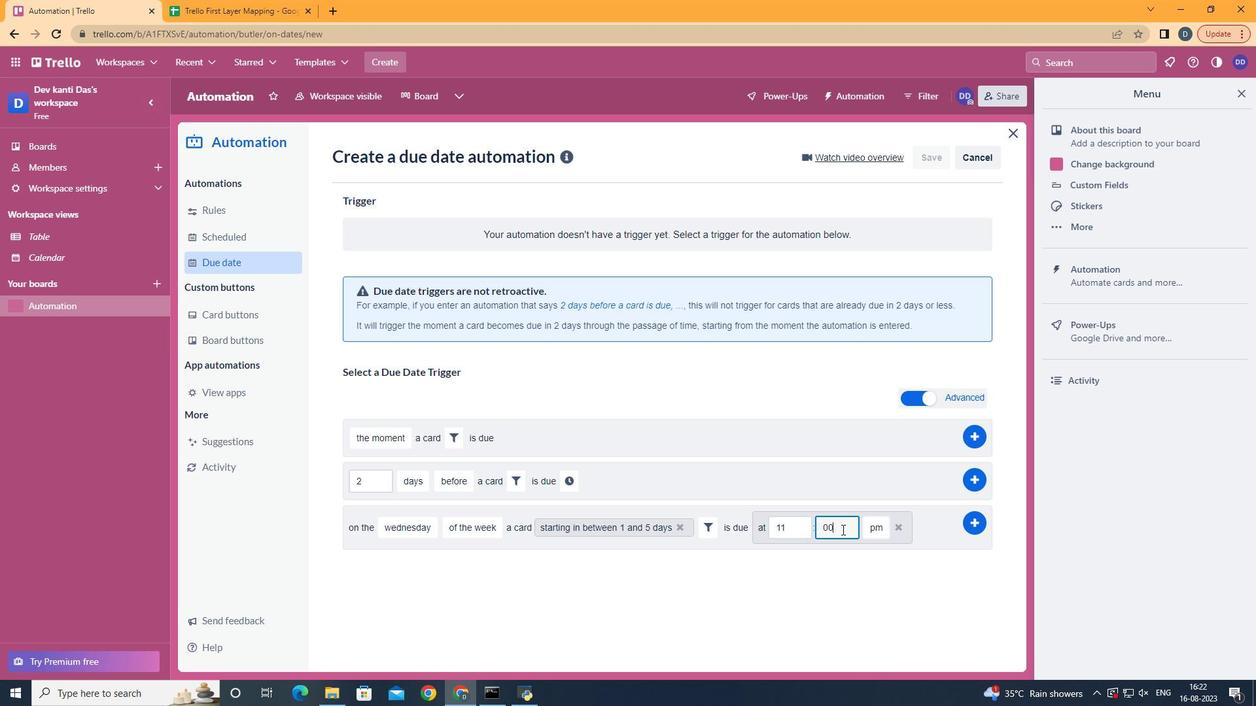
Action: Mouse moved to (869, 549)
Screenshot: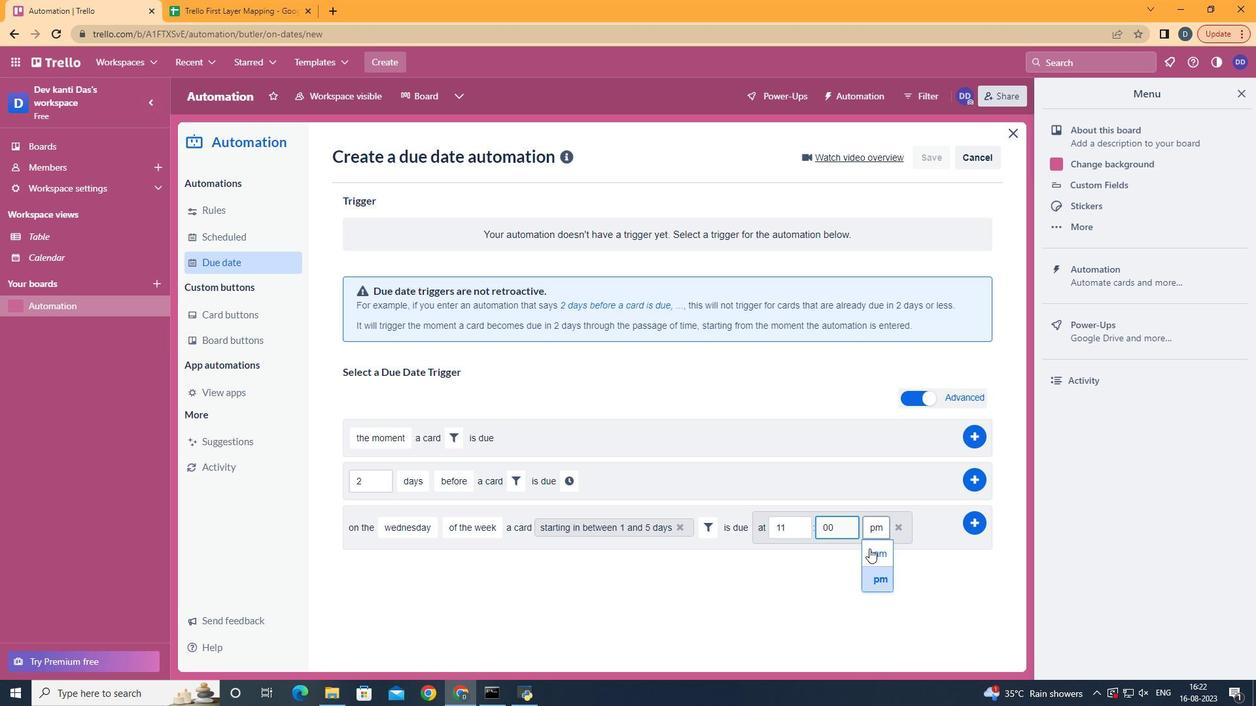 
Action: Mouse pressed left at (869, 549)
Screenshot: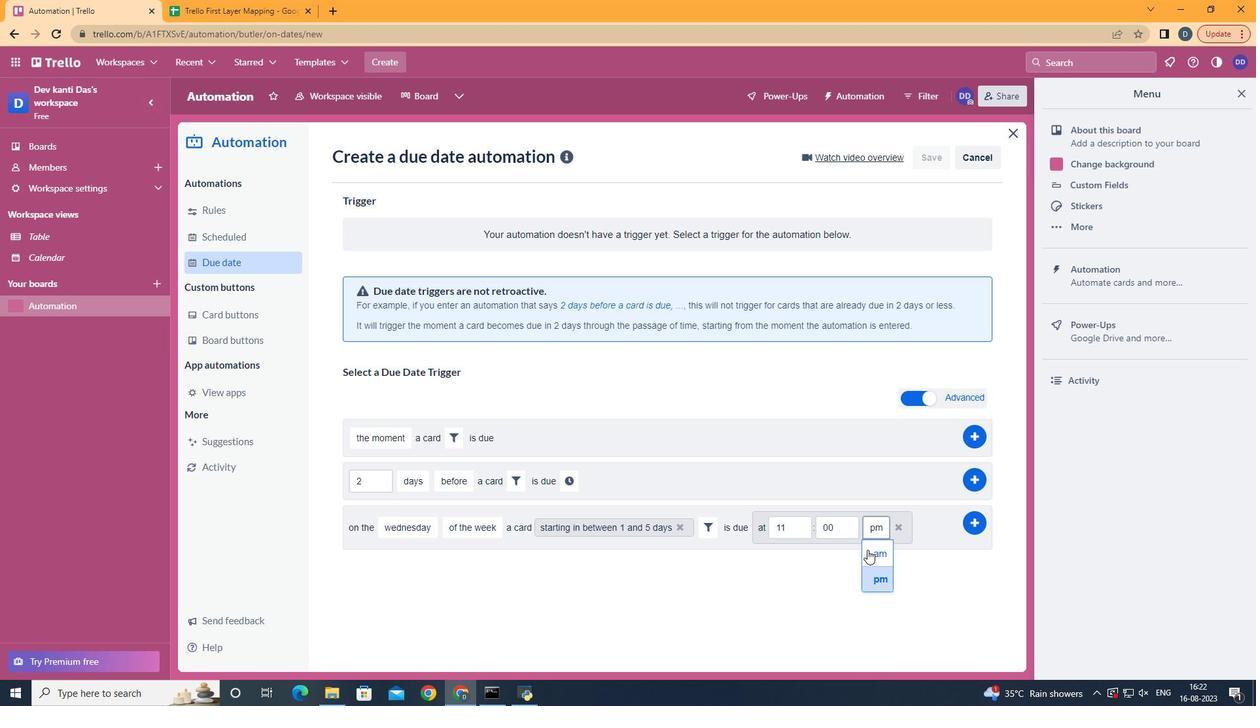 
Action: Mouse moved to (977, 524)
Screenshot: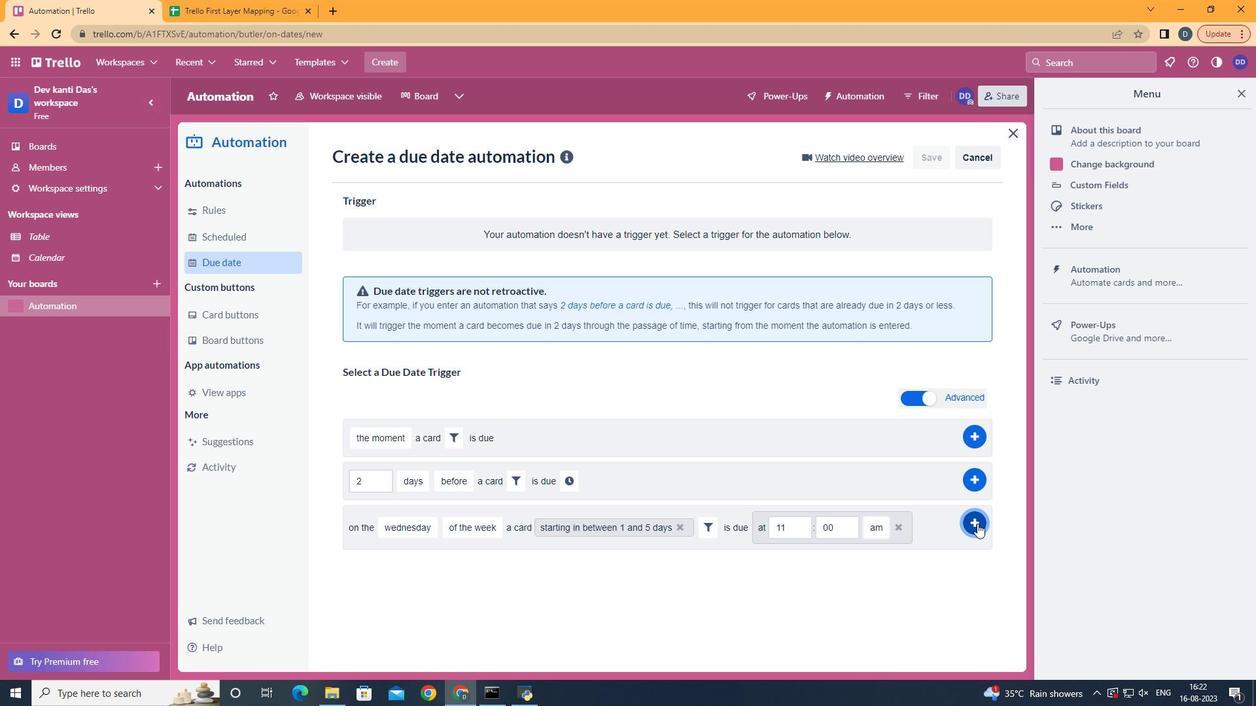 
Action: Mouse pressed left at (977, 524)
Screenshot: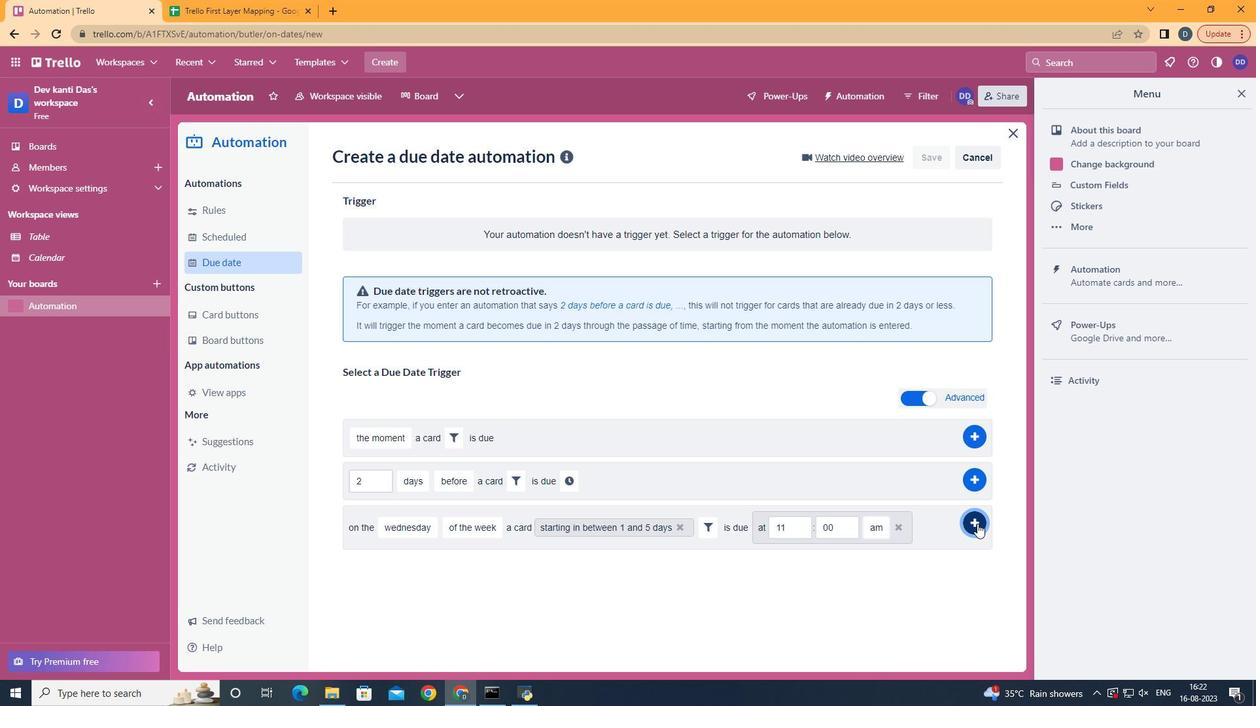 
